 Task: Add an event with the title Lunch and Learn: Effective Email Communication in the Workplace, date '2023/10/29', time 7:50 AM to 9:50 AMand add a description: Any defects, deviations, or non-conformities identified during the Quality Assurance Check will be documented and tracked. The team will assign severity levels and work with project stakeholders to determine appropriate corrective actions and resolutions.Select event color  Lavender . Add location for the event as: Luxor, Egypt, logged in from the account softage.4@softage.netand send the event invitation to softage.10@softage.net and softage.1@softage.net. Set a reminder for the event Weekly on Sunday
Action: Mouse moved to (95, 115)
Screenshot: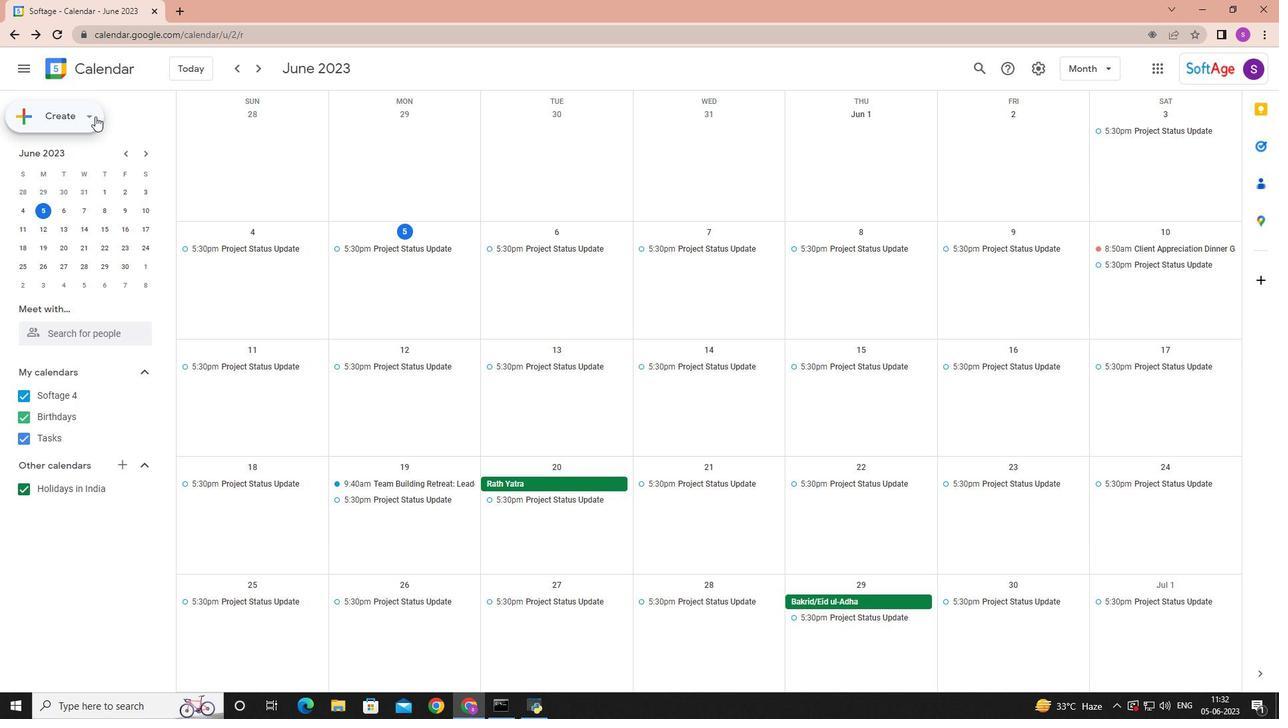 
Action: Mouse pressed left at (95, 115)
Screenshot: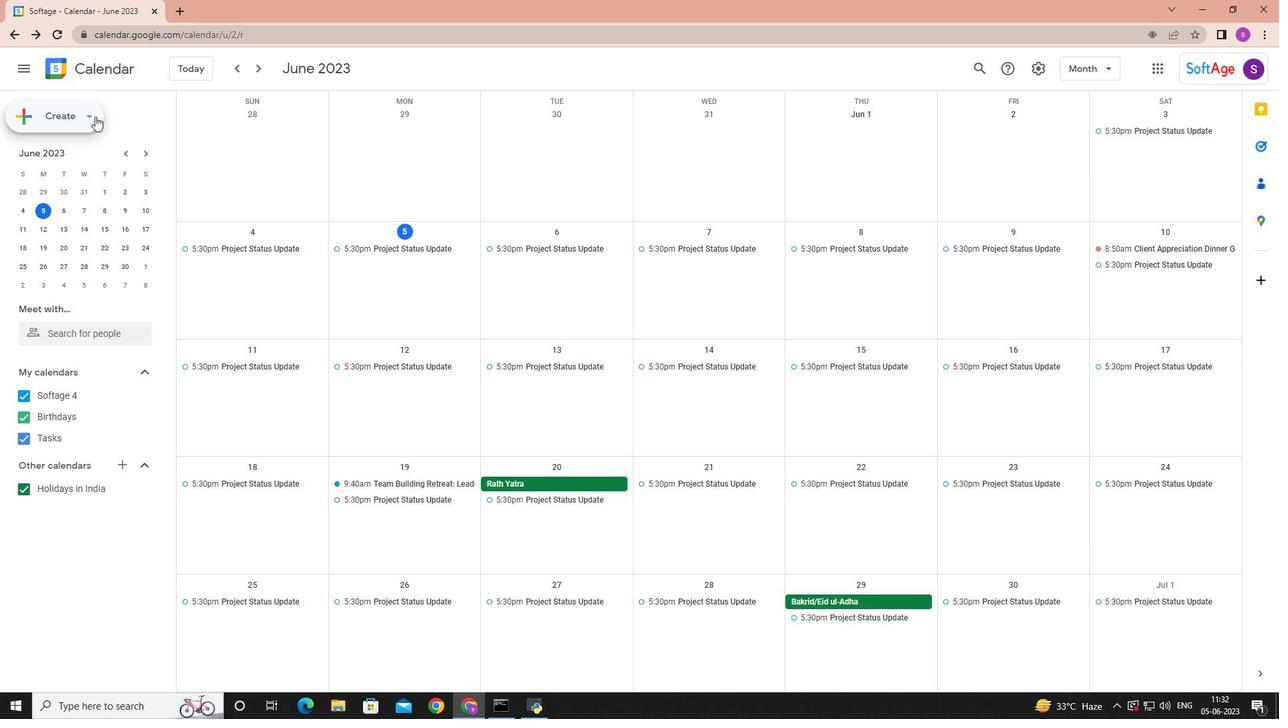 
Action: Mouse moved to (86, 147)
Screenshot: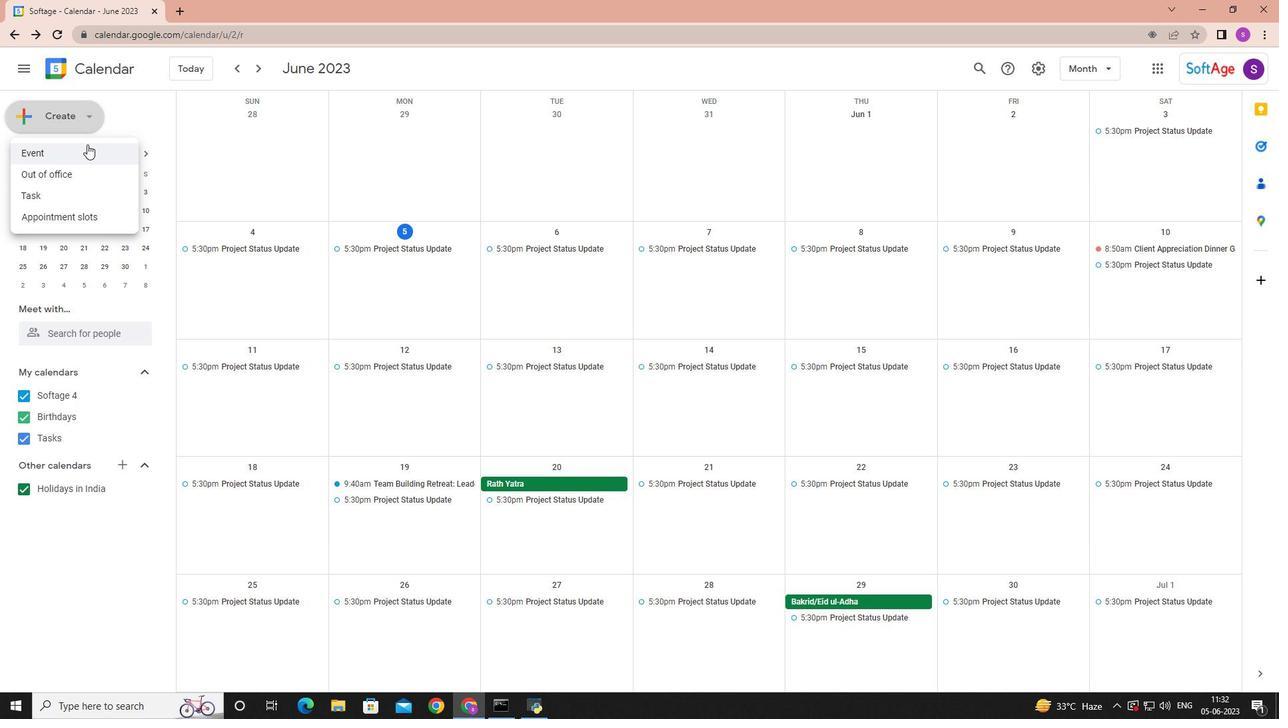 
Action: Mouse pressed left at (86, 147)
Screenshot: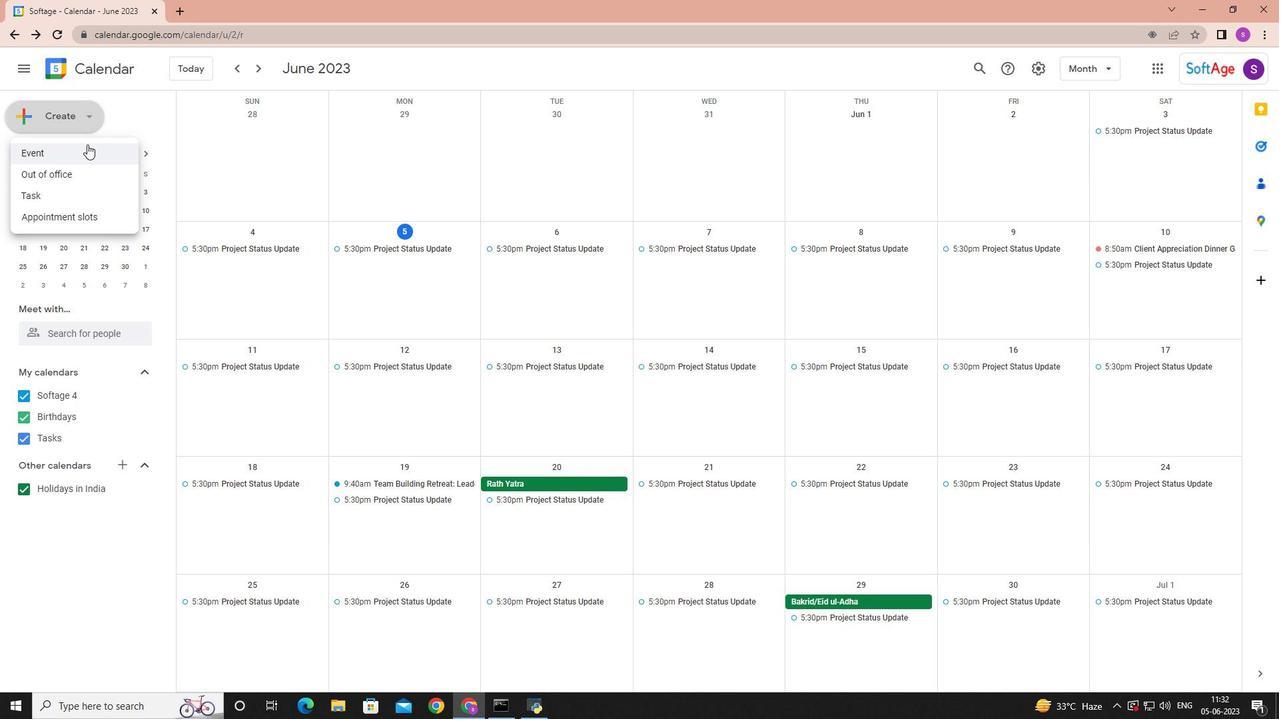 
Action: Mouse moved to (197, 524)
Screenshot: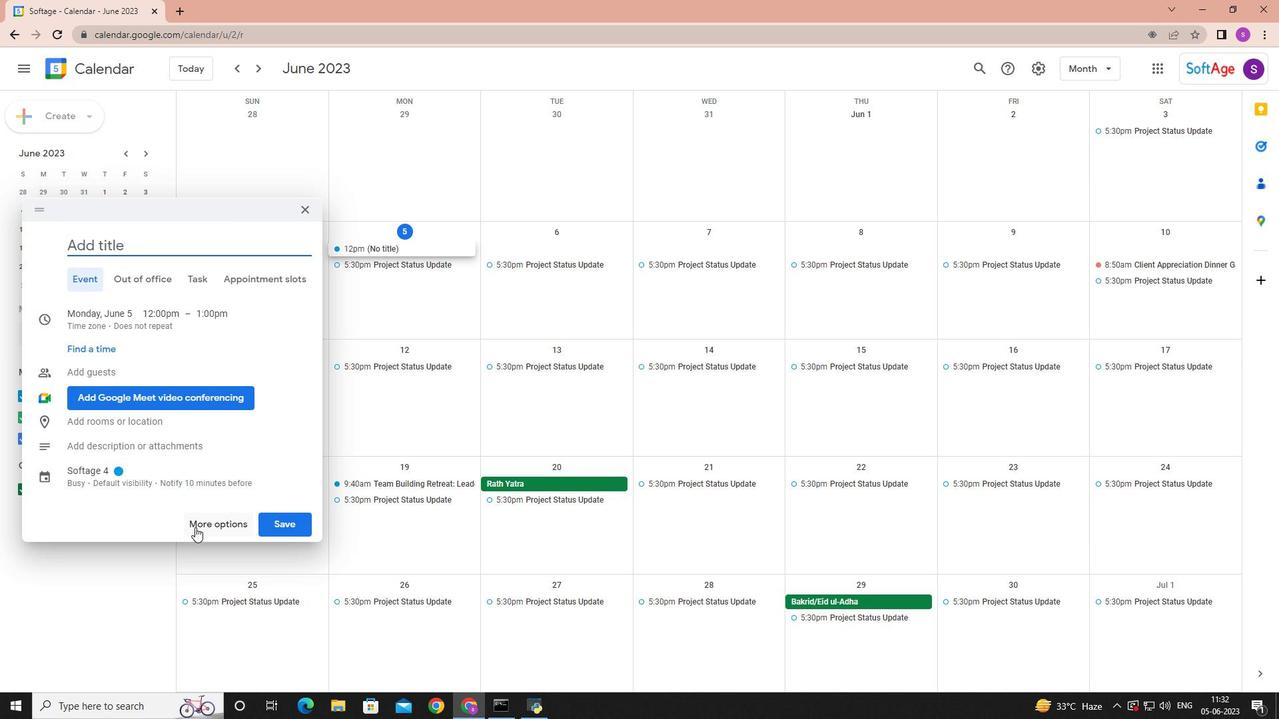 
Action: Mouse pressed left at (197, 524)
Screenshot: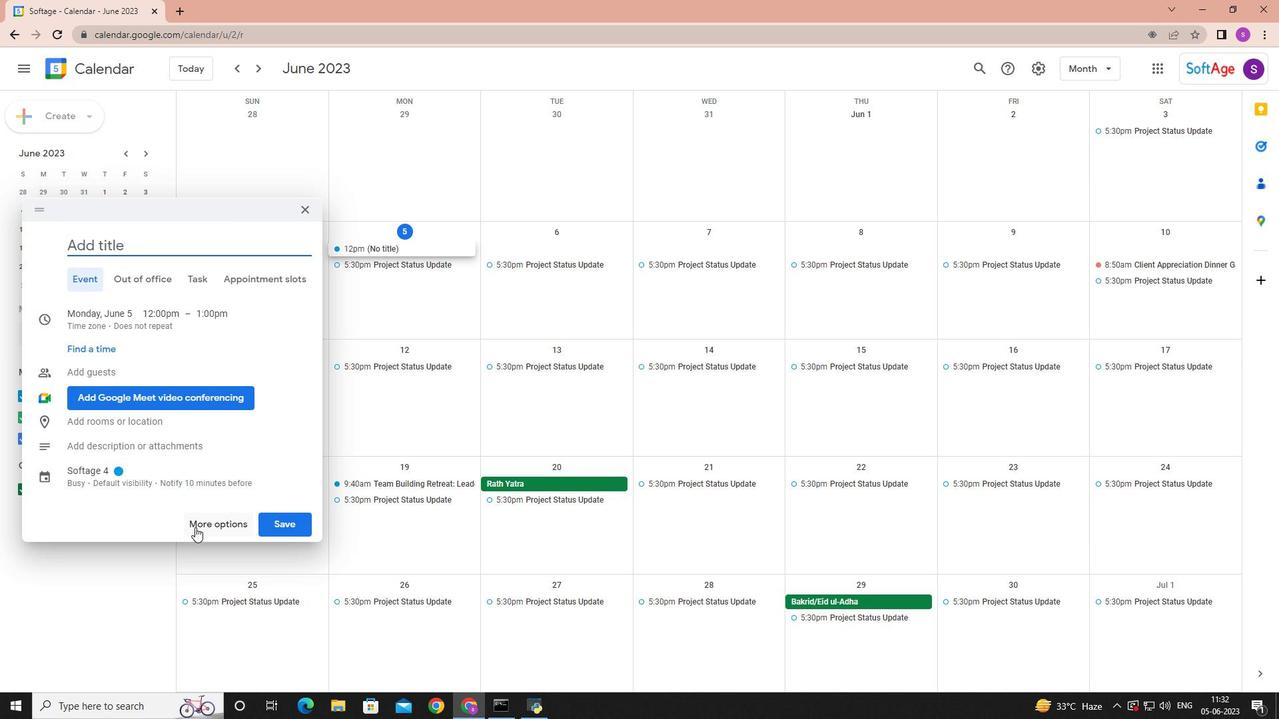 
Action: Mouse moved to (192, 522)
Screenshot: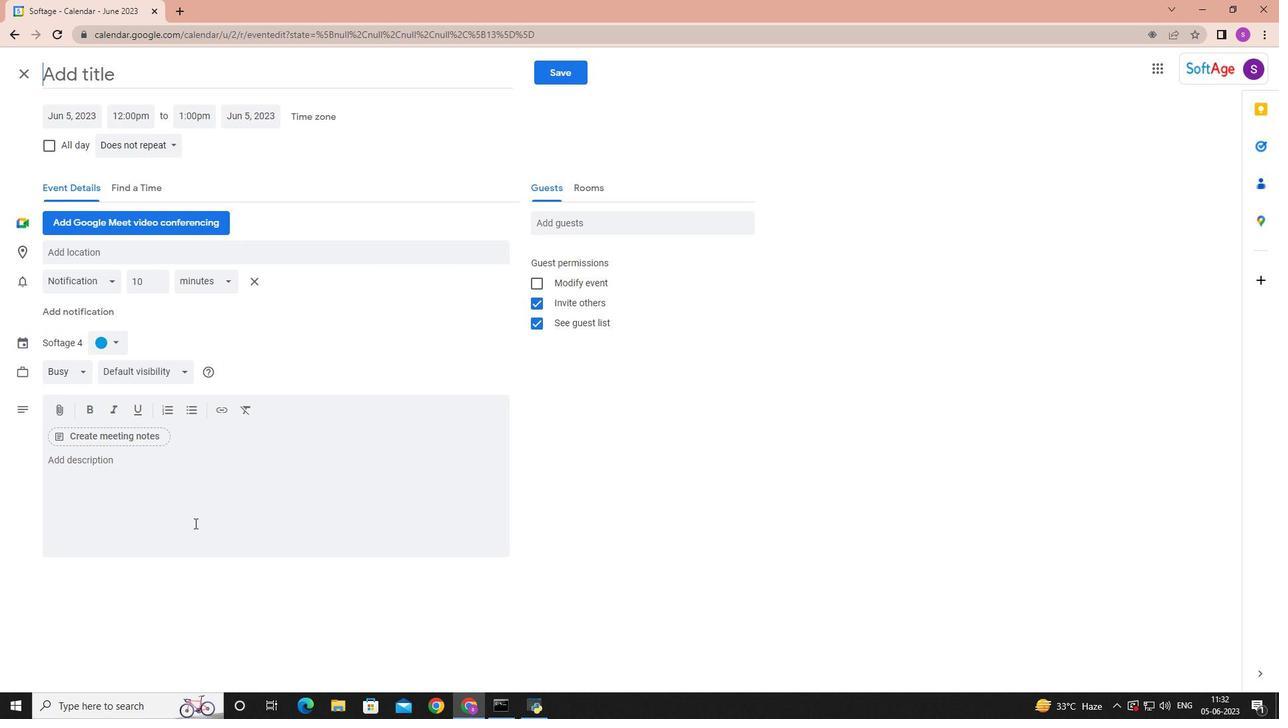 
Action: Key pressed <Key.shift>Lunch<Key.space>and<Key.space><Key.shift>Learn<Key.space><Key.shift>:<Key.space><Key.shift>Effective<Key.space><Key.shift>Email<Key.space><Key.shift>Communication<Key.space>in<Key.space>the<Key.space><Key.shift>Workplaced<Key.backspace>
Screenshot: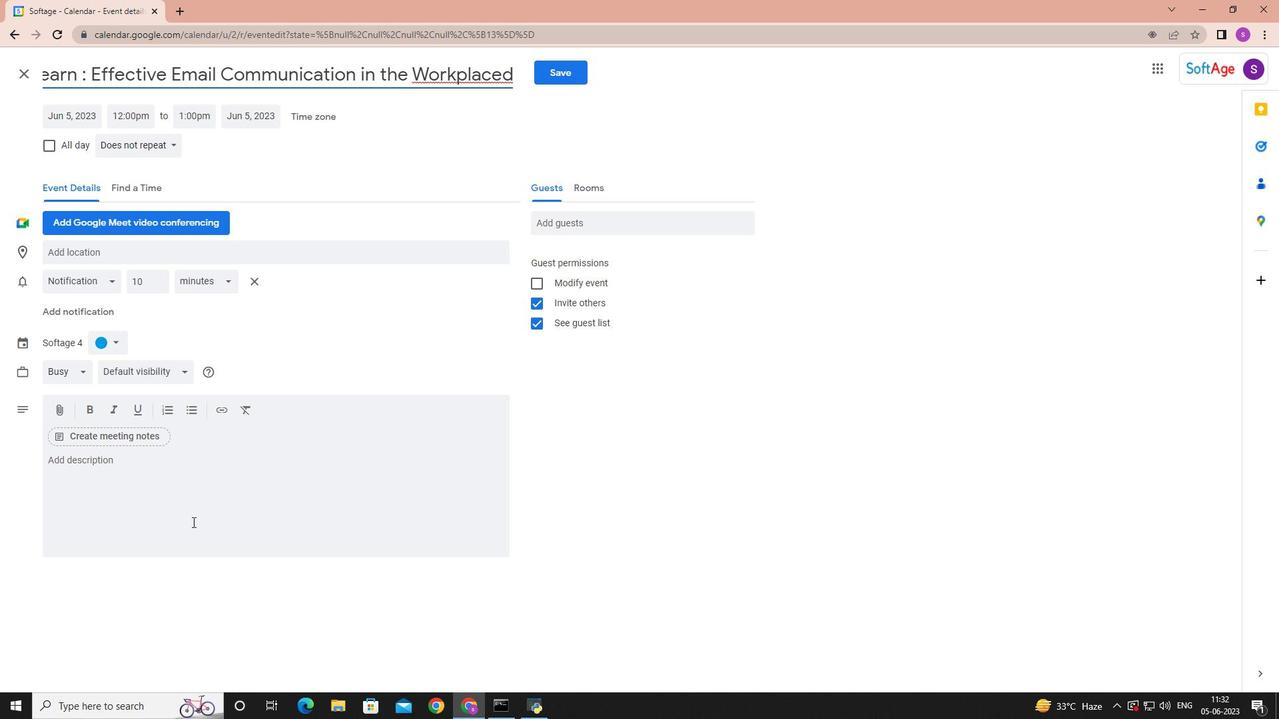 
Action: Mouse moved to (82, 111)
Screenshot: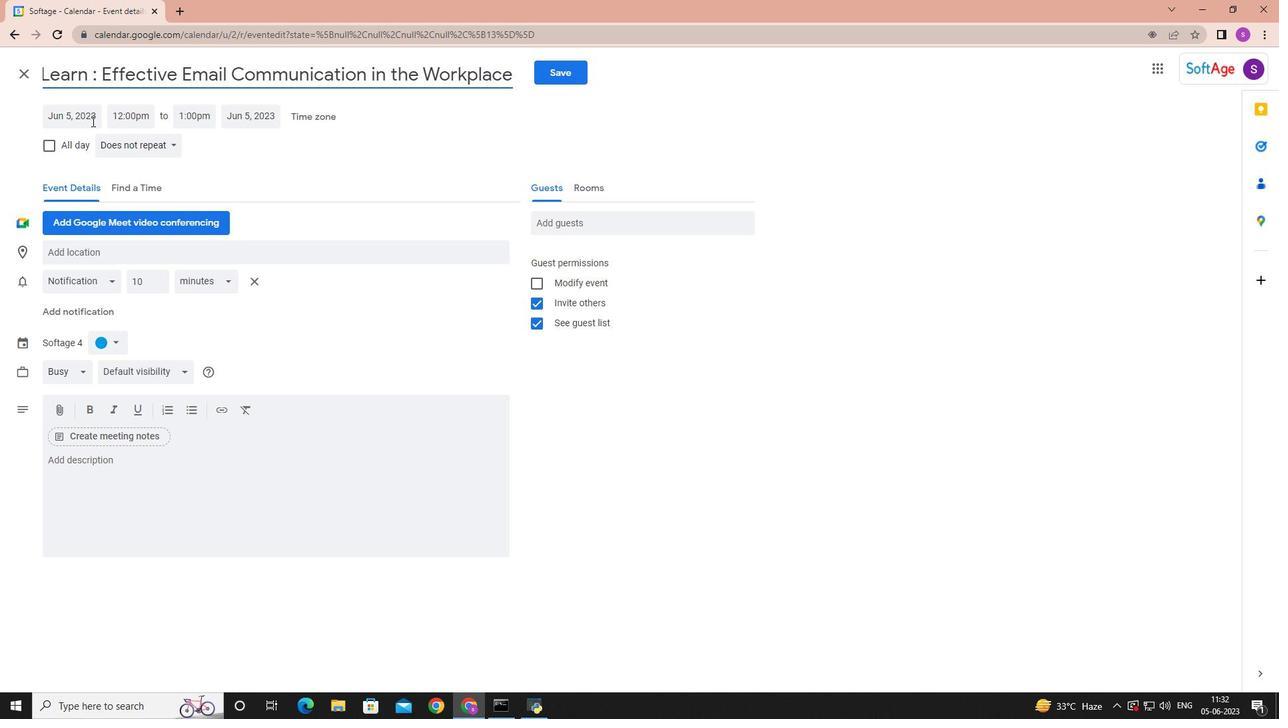 
Action: Mouse pressed left at (82, 111)
Screenshot: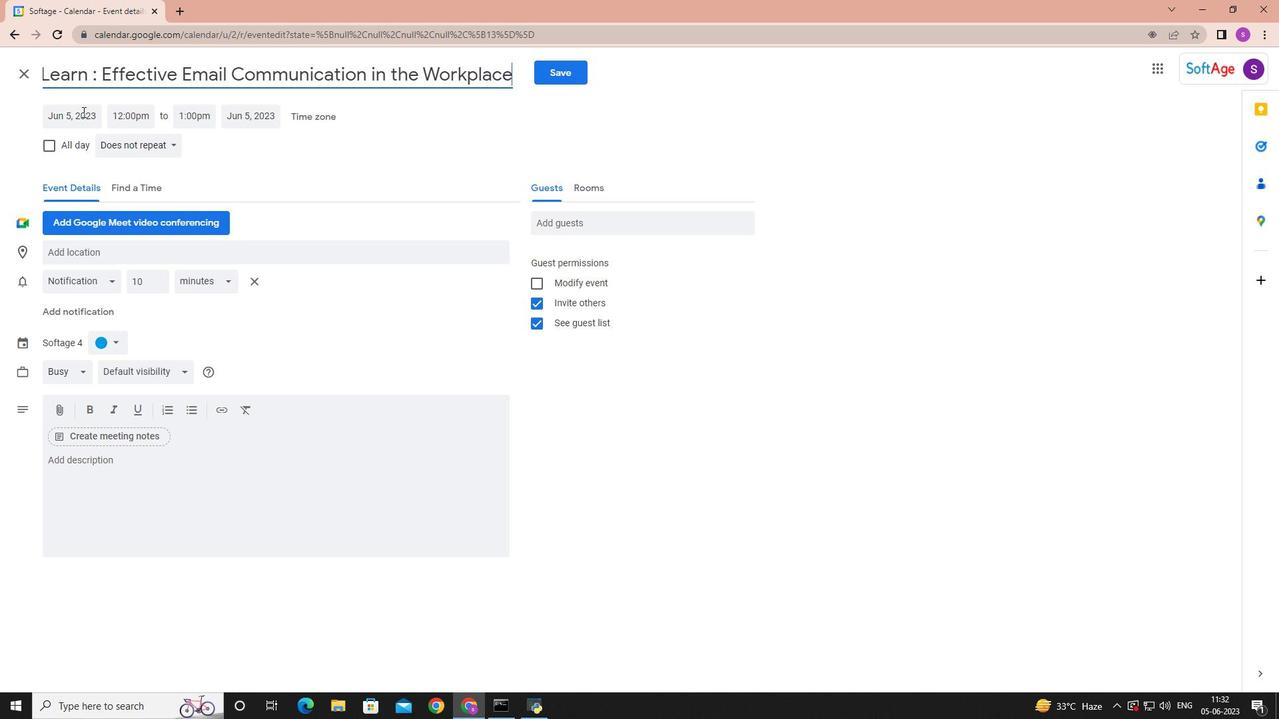 
Action: Mouse moved to (211, 143)
Screenshot: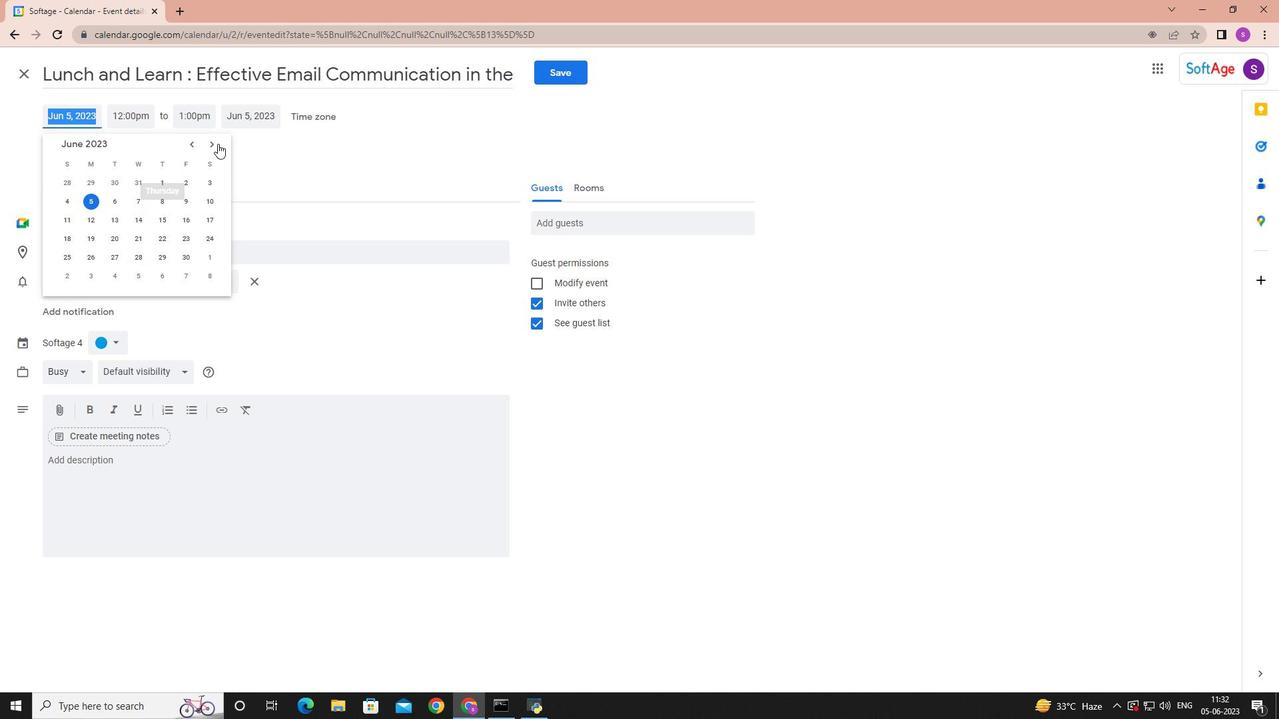 
Action: Mouse pressed left at (211, 143)
Screenshot: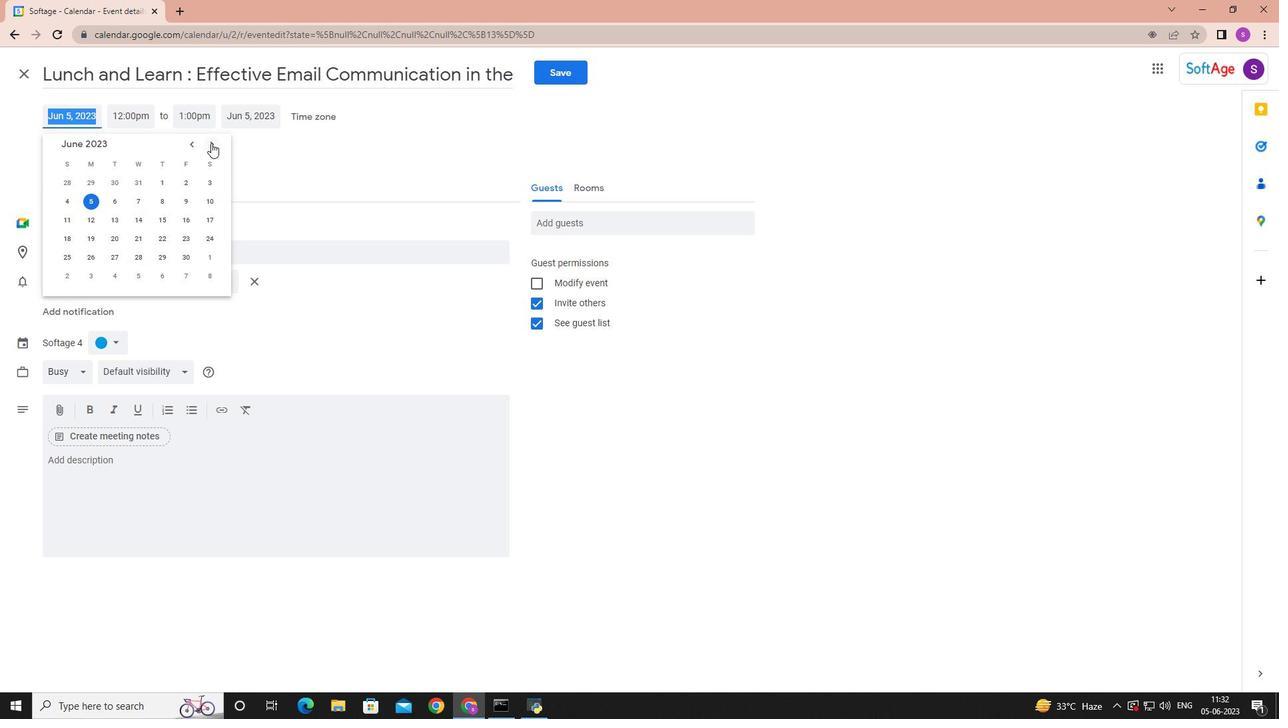 
Action: Mouse pressed left at (211, 143)
Screenshot: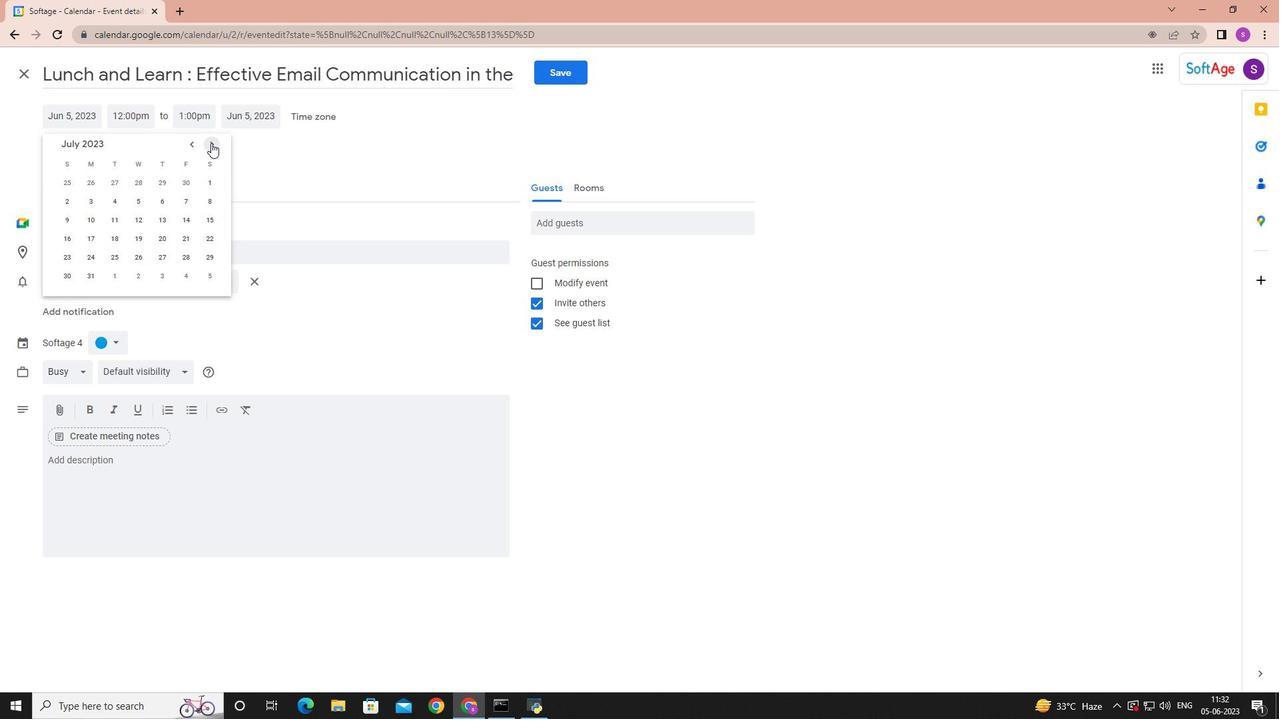 
Action: Mouse pressed left at (211, 143)
Screenshot: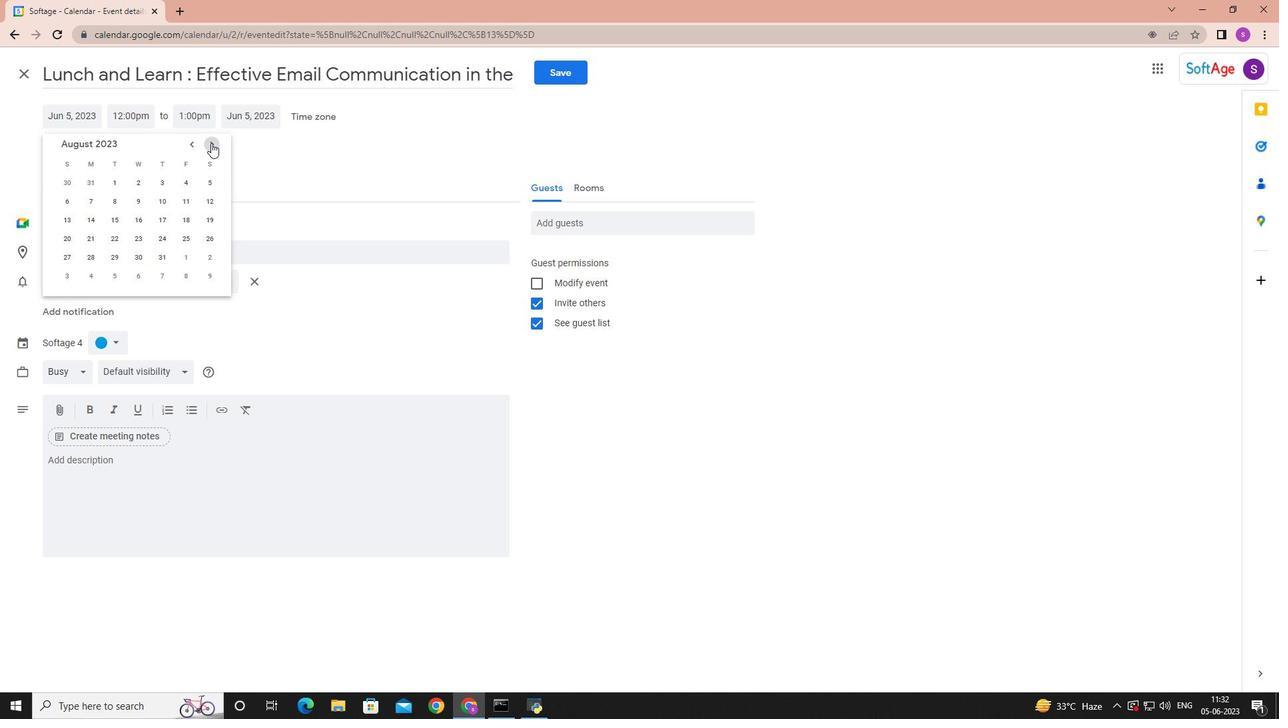 
Action: Mouse pressed left at (211, 143)
Screenshot: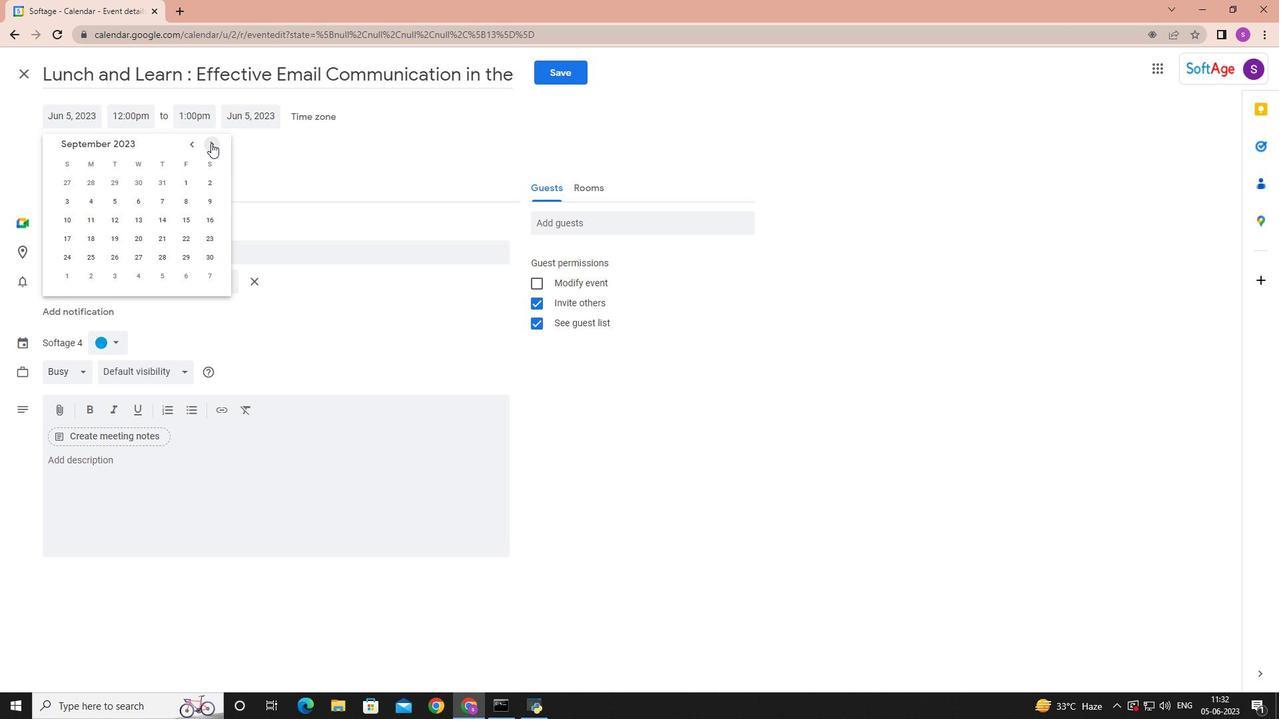 
Action: Mouse moved to (64, 257)
Screenshot: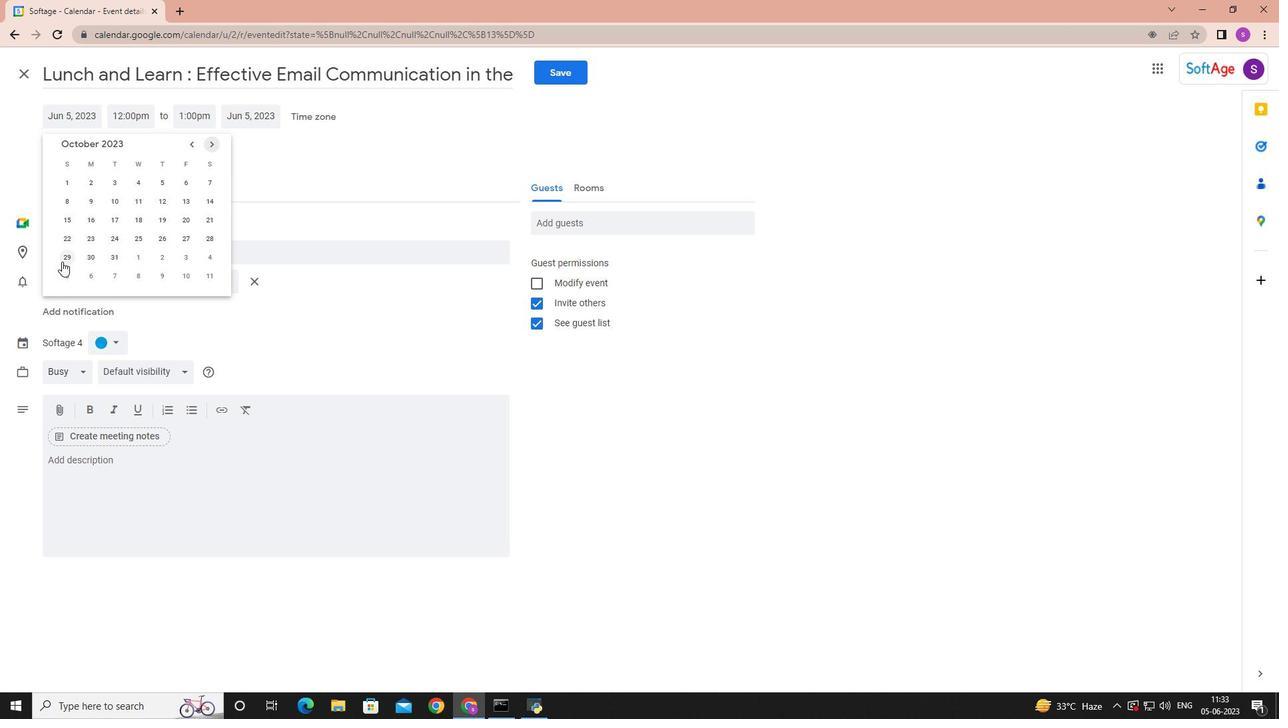 
Action: Mouse pressed left at (64, 257)
Screenshot: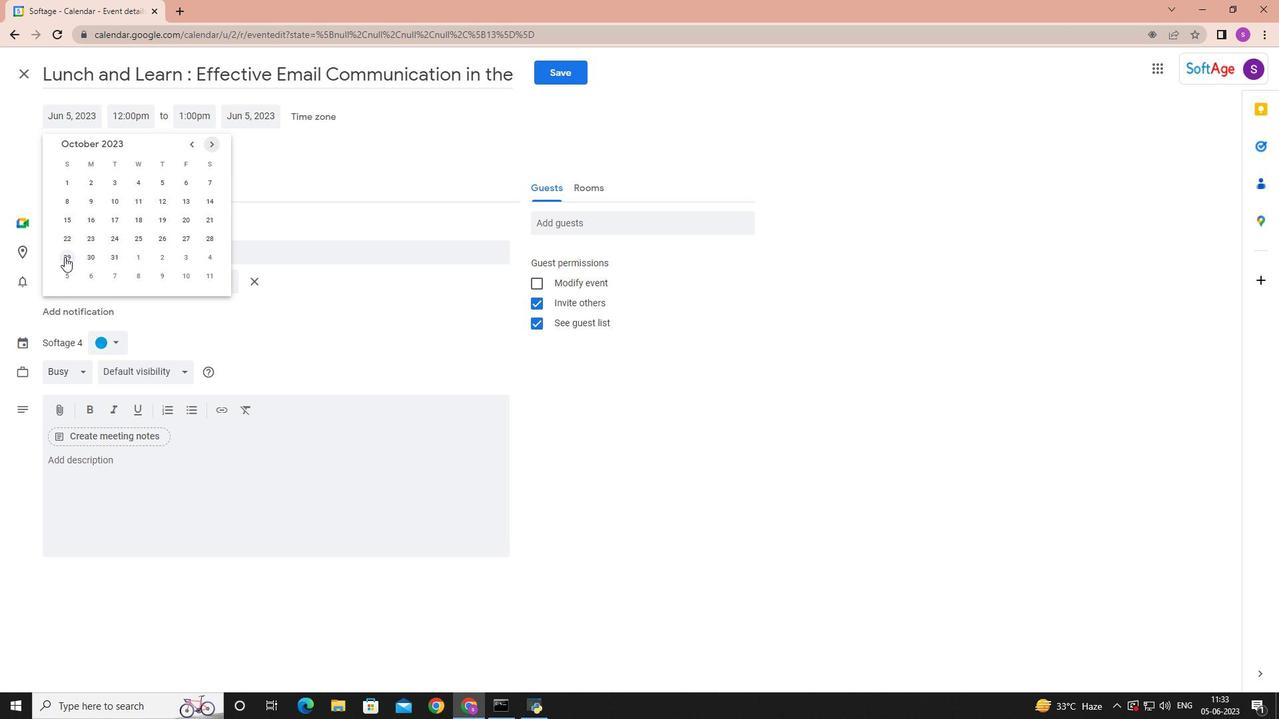 
Action: Mouse moved to (129, 112)
Screenshot: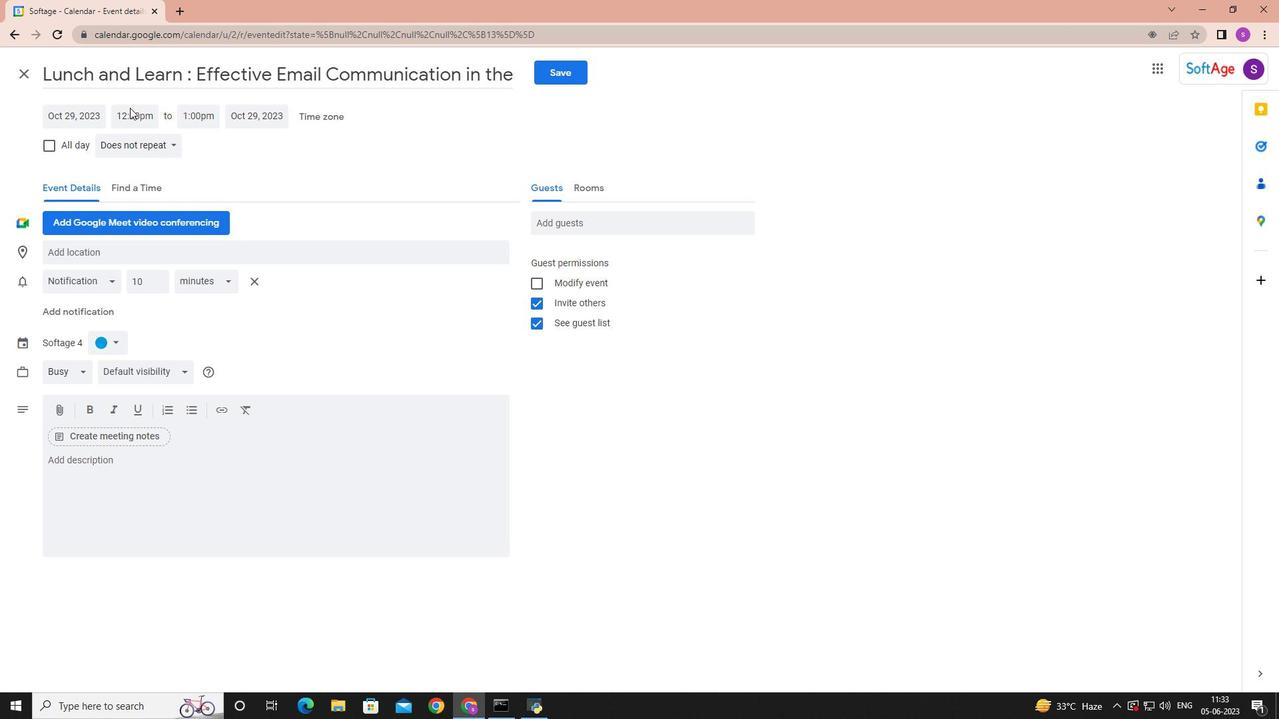 
Action: Mouse pressed left at (129, 112)
Screenshot: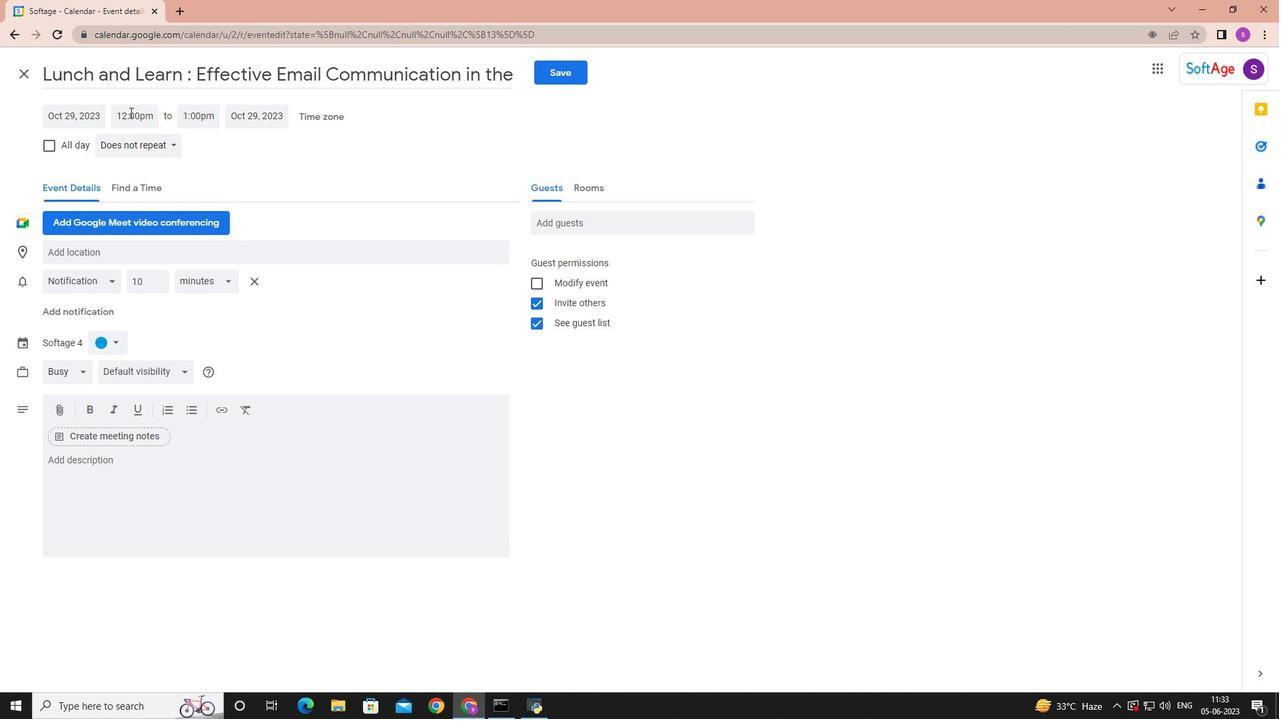 
Action: Key pressed 7<Key.shift>:50<Key.space><Key.shift>AM<Key.enter>
Screenshot: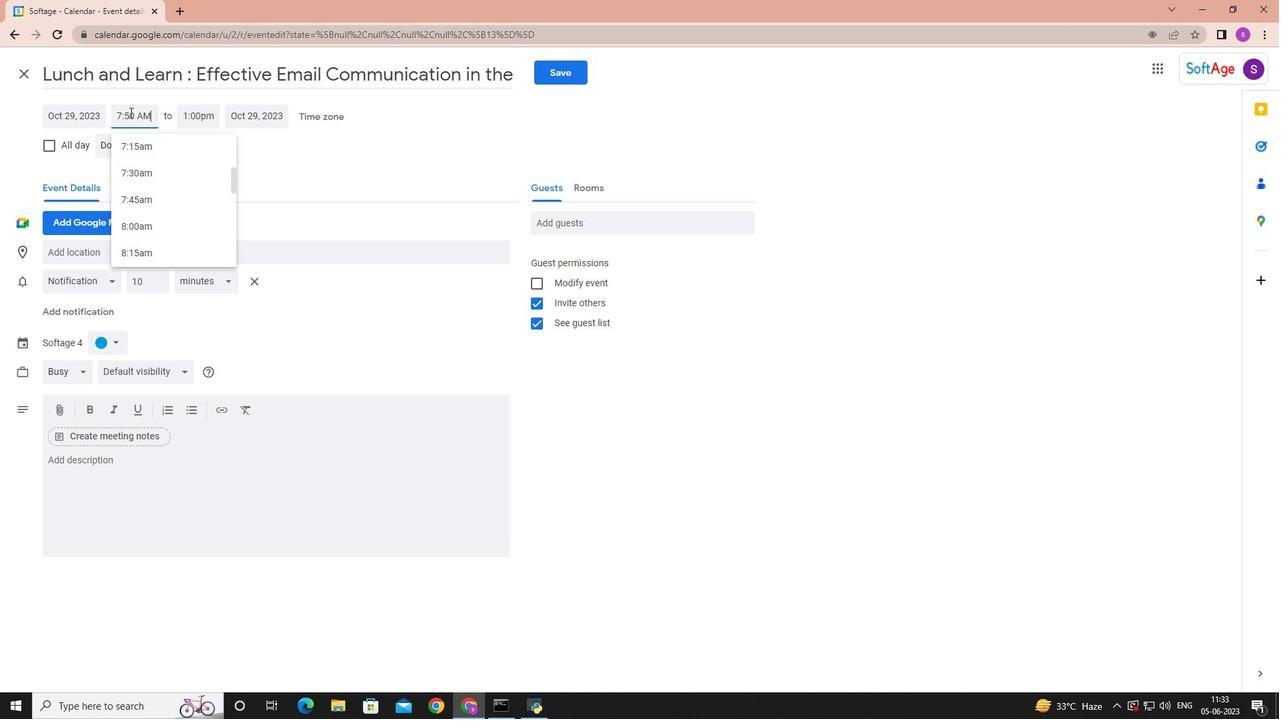 
Action: Mouse moved to (194, 119)
Screenshot: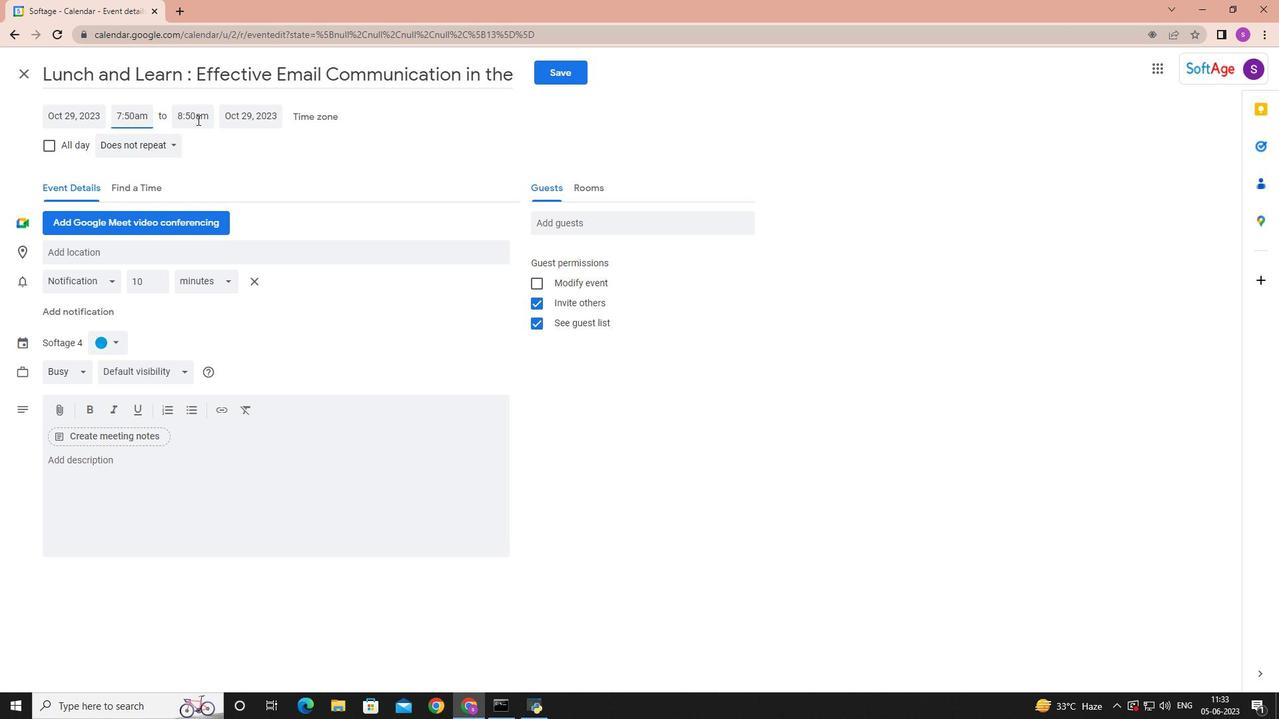 
Action: Mouse pressed left at (194, 119)
Screenshot: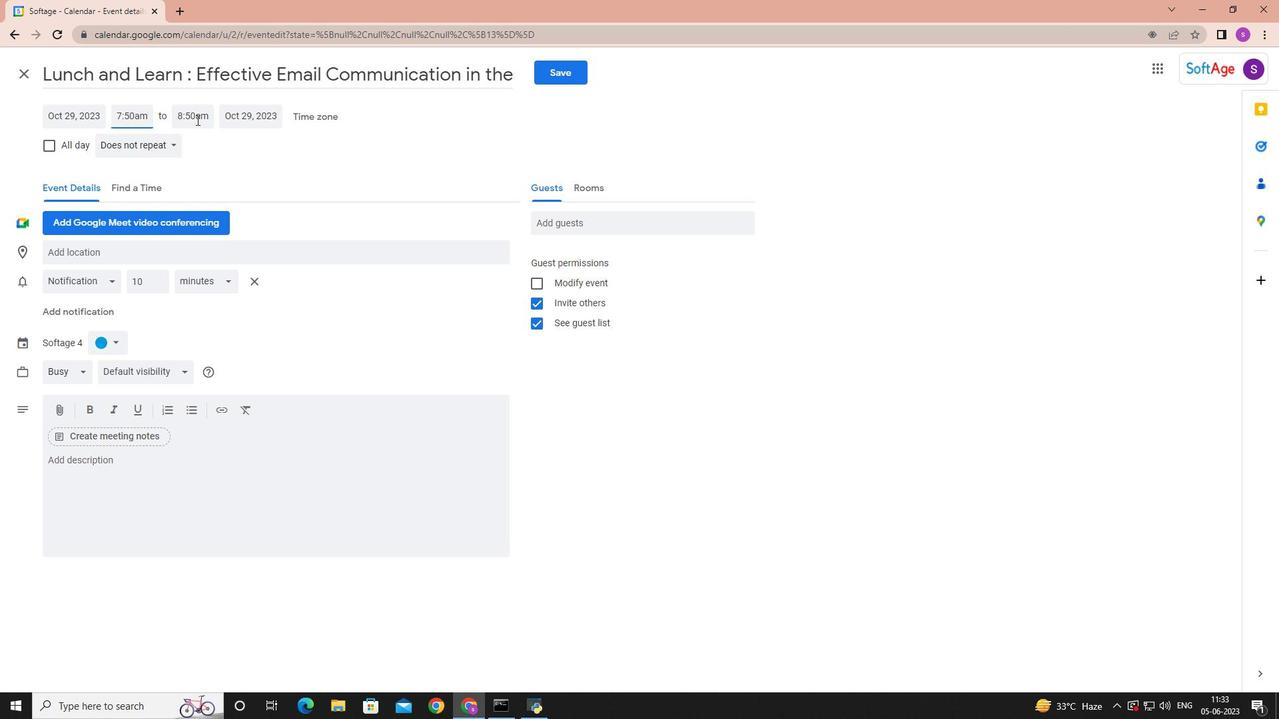
Action: Mouse moved to (197, 255)
Screenshot: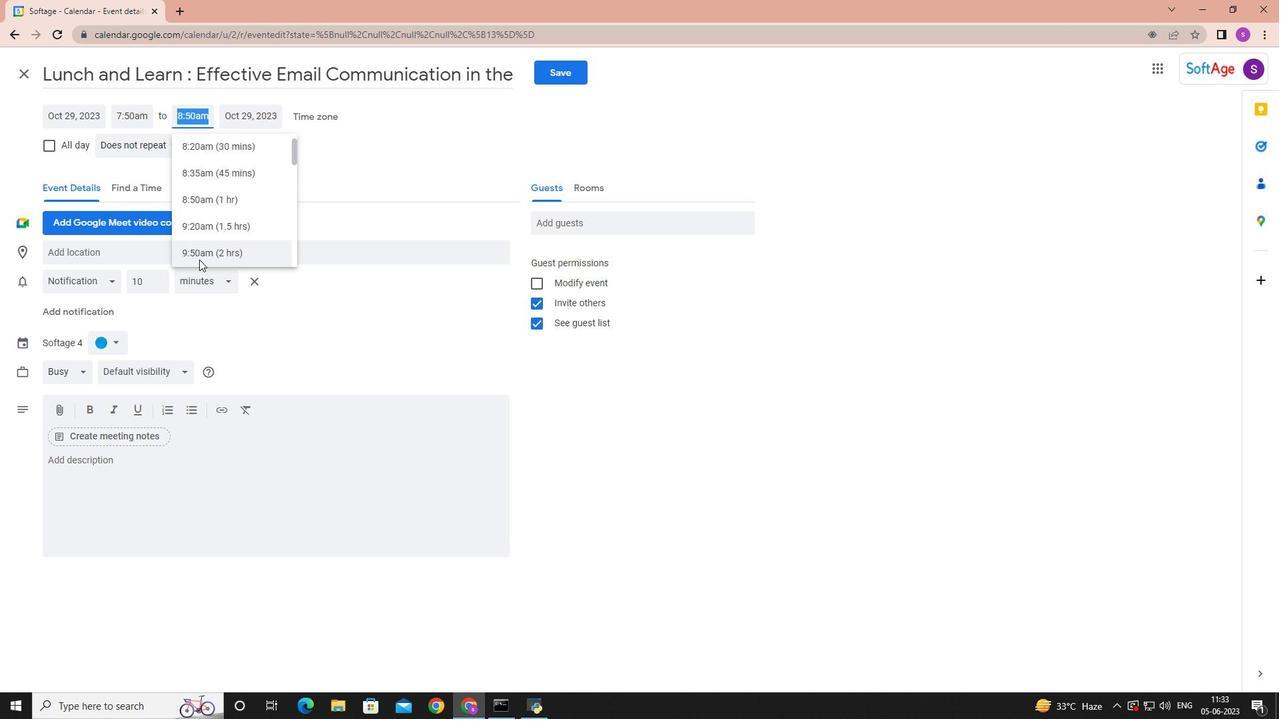 
Action: Mouse pressed left at (197, 255)
Screenshot: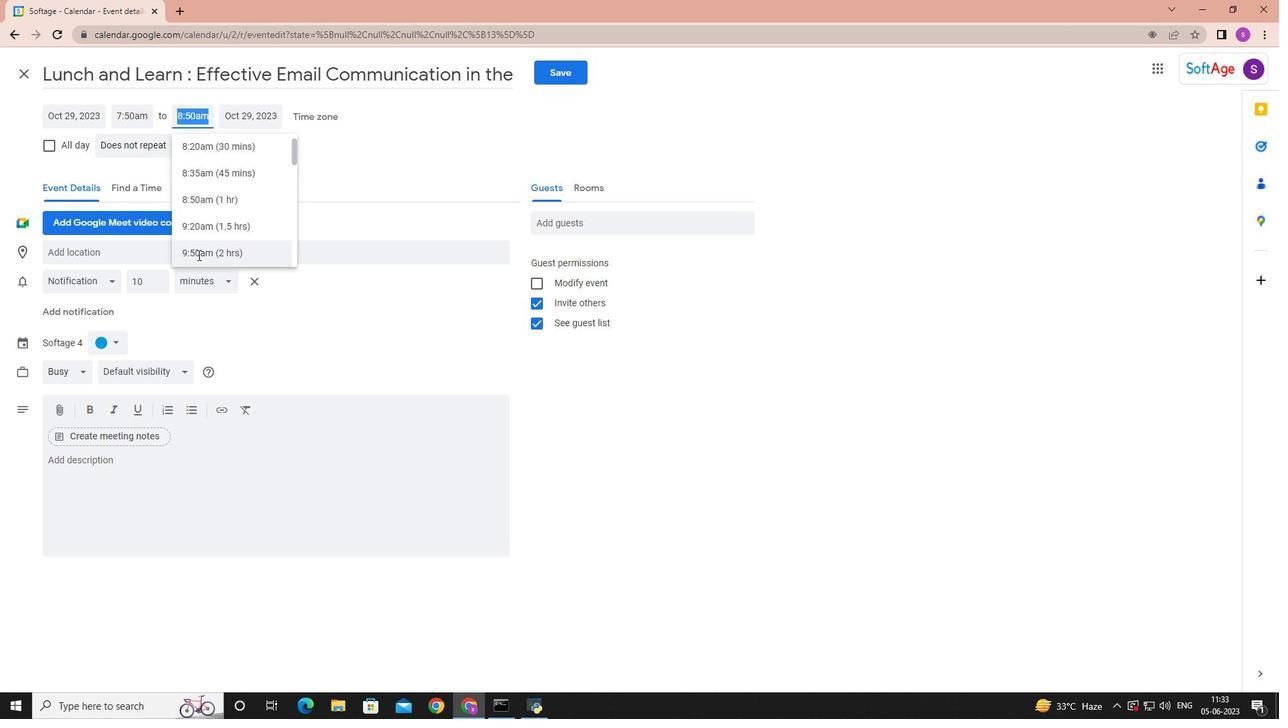 
Action: Mouse moved to (139, 465)
Screenshot: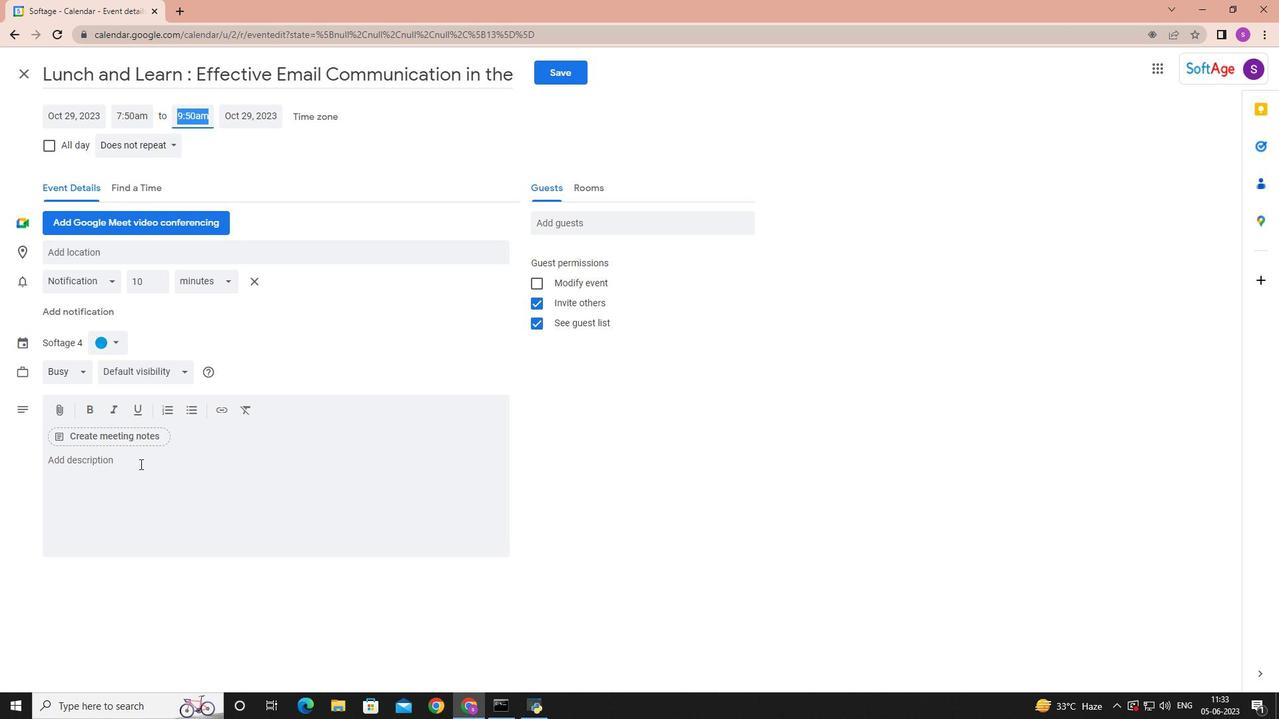 
Action: Mouse pressed left at (139, 465)
Screenshot: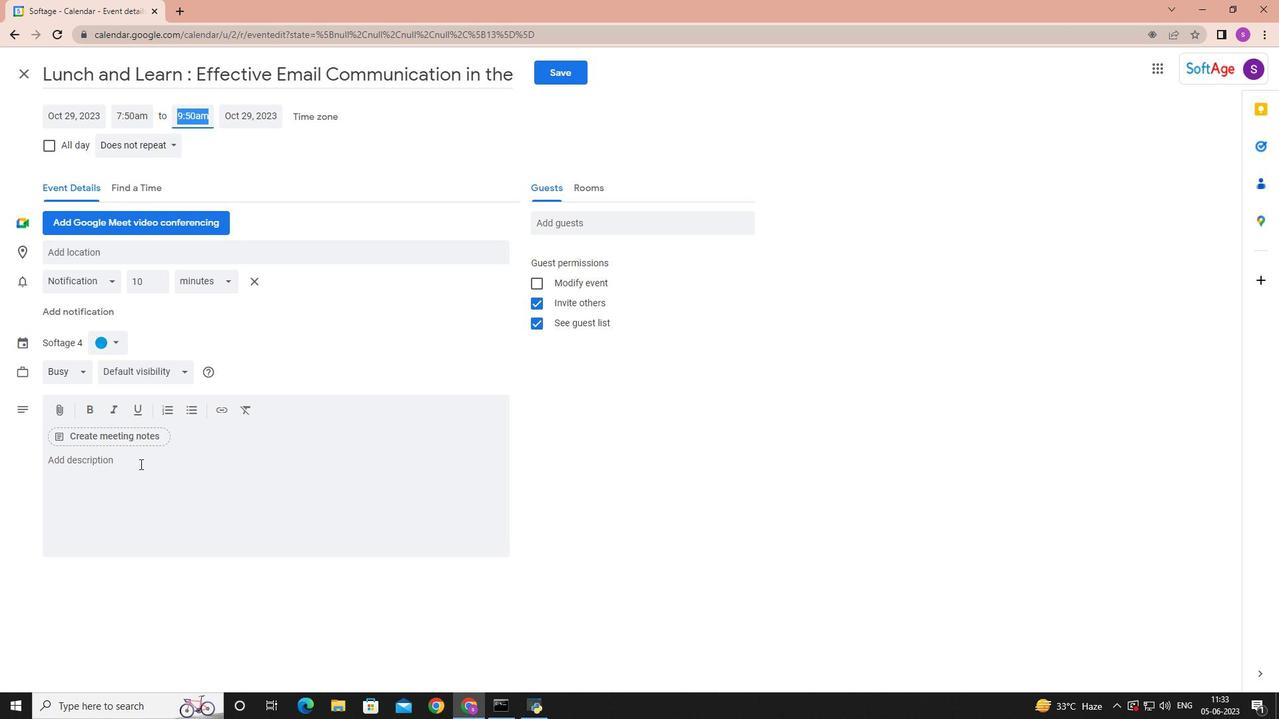 
Action: Mouse moved to (146, 467)
Screenshot: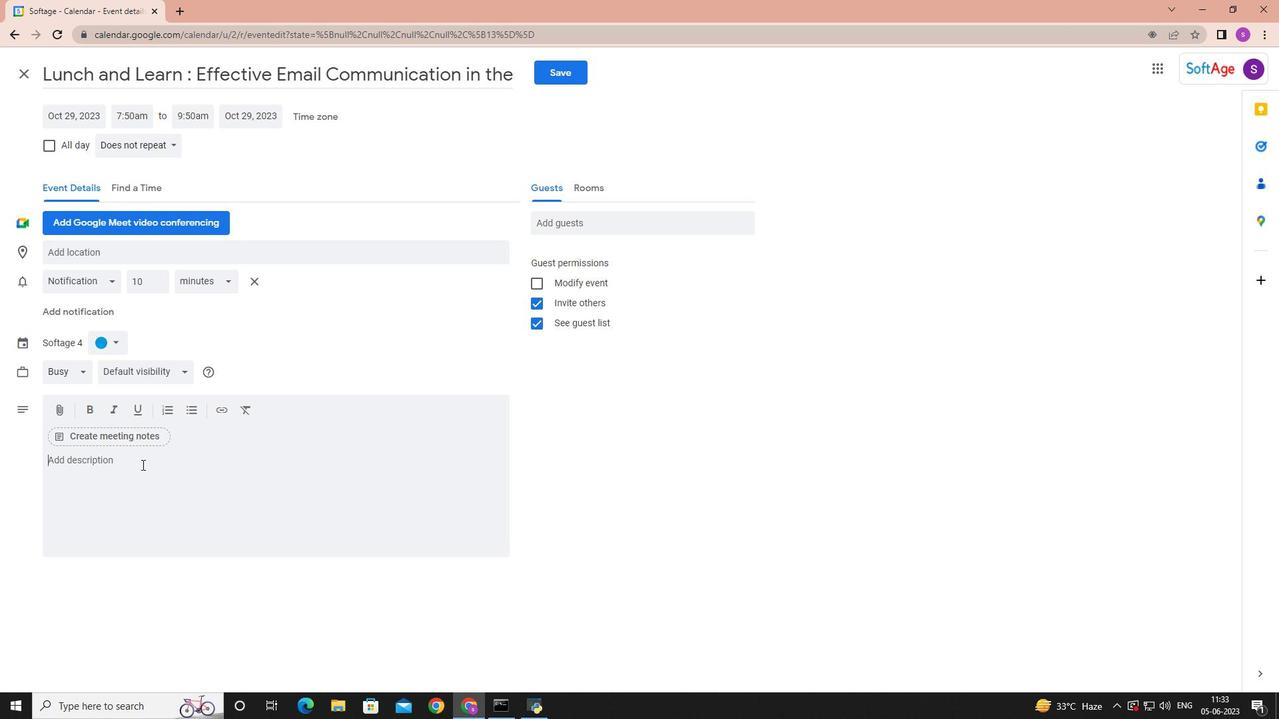 
Action: Key pressed <Key.shift>Any<Key.space>defects,<Key.space>deviations,<Key.space>or<Key.space>non-conformities<Key.space><Key.backspace><Key.backspace><Key.backspace><Key.backspace><Key.backspace><Key.backspace>ities<Key.space>identified<Key.space>during<Key.space>the<Key.space><Key.shift>Quality<Key.space><Key.shift>Assurance<Key.space><Key.shift><Key.shift><Key.shift><Key.shift><Key.shift><Key.shift><Key.shift><Key.shift><Key.shift><Key.shift>Check<Key.space>will<Key.space>be<Key.space>documented<Key.space>and<Key.space>tracked.<Key.space><Key.shift>The<Key.space>team<Key.space>will<Key.space>assign<Key.space>severity<Key.space>levels<Key.space>and<Key.space>work<Key.space>with<Key.space>project<Key.space>stakeholders<Key.space>to<Key.space>determime<Key.space><Key.backspace><Key.backspace><Key.backspace>ne<Key.space>appropriate<Key.space>correctib<Key.backspace>ve<Key.space>actions<Key.space>and<Key.space>resolutions.
Screenshot: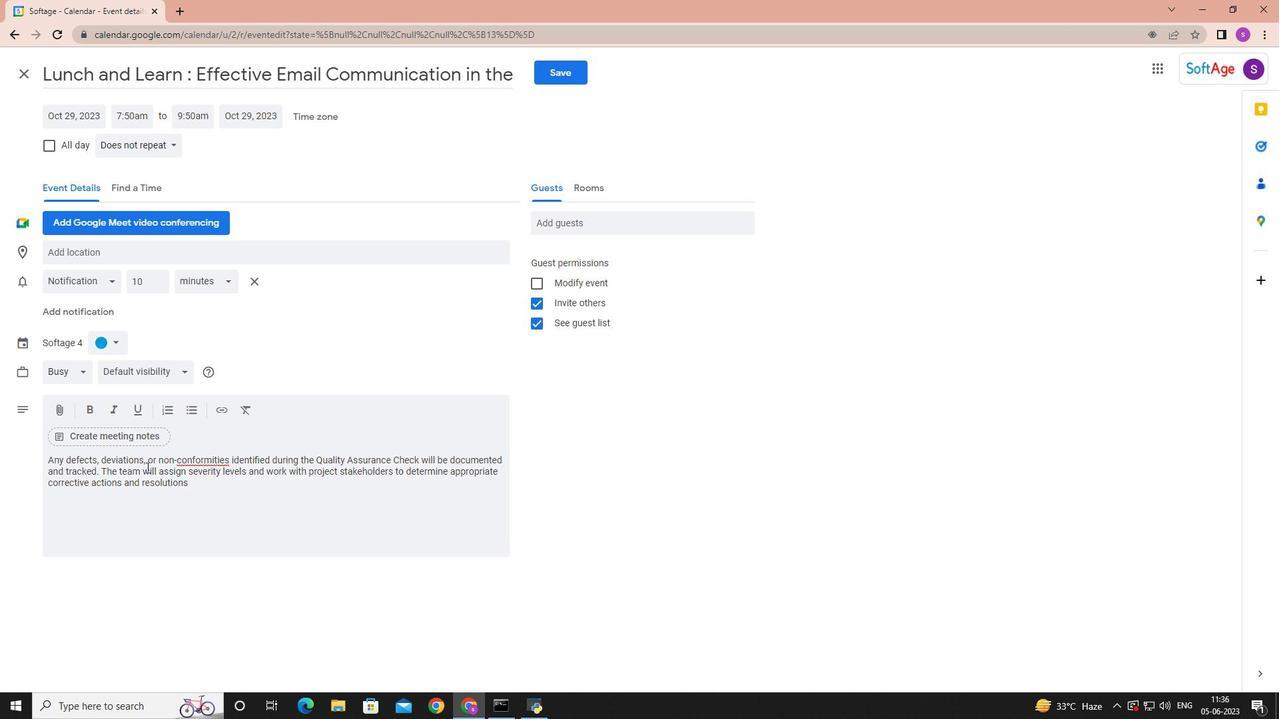 
Action: Mouse moved to (115, 342)
Screenshot: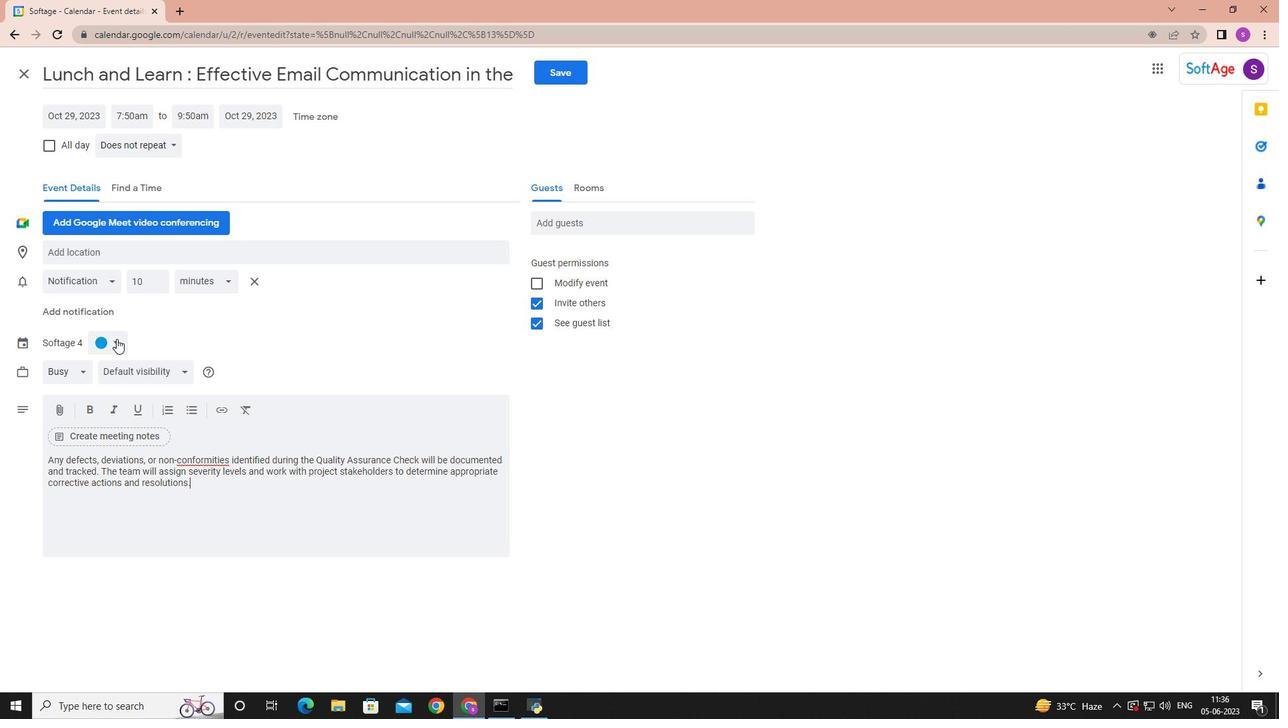 
Action: Mouse pressed left at (115, 342)
Screenshot: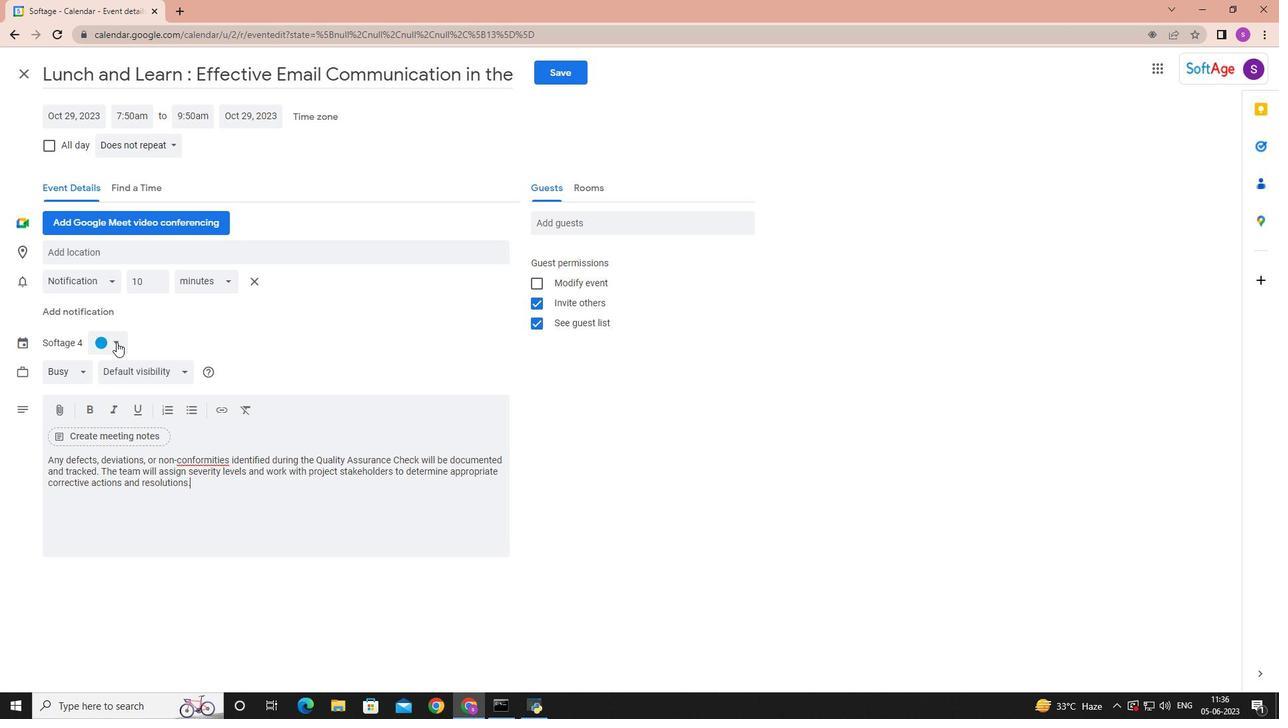 
Action: Mouse moved to (99, 402)
Screenshot: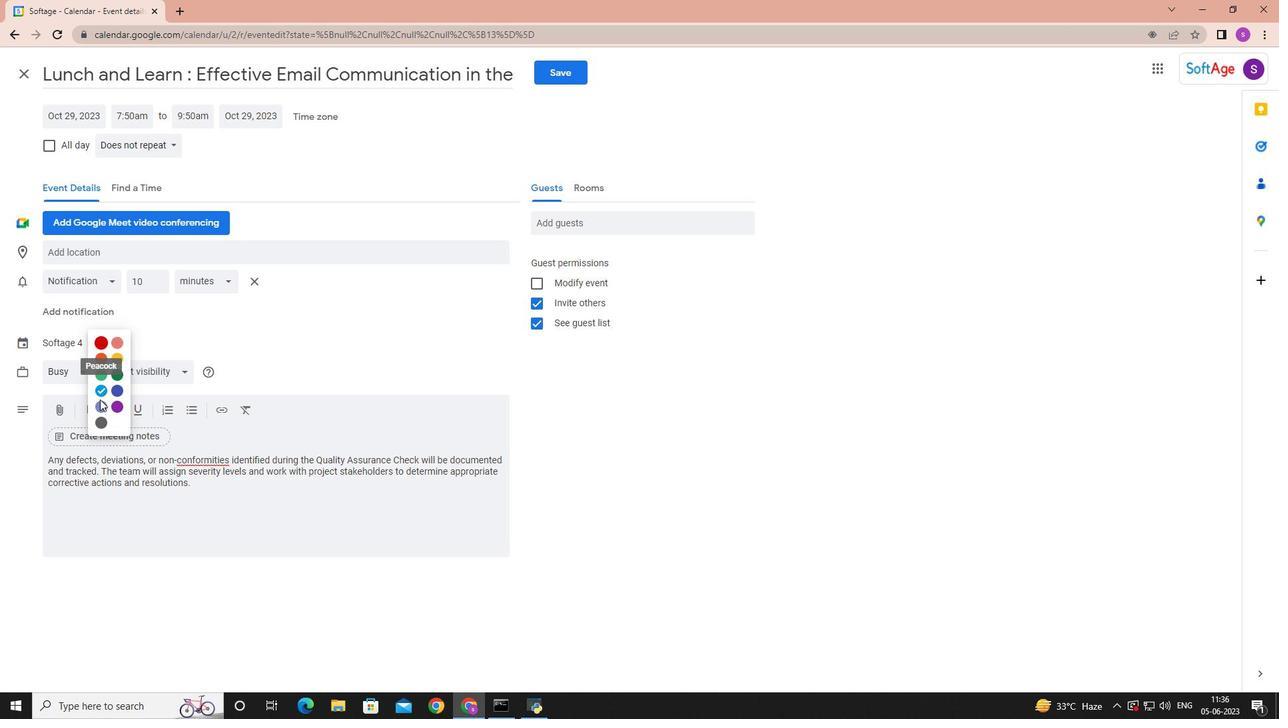 
Action: Mouse pressed left at (99, 402)
Screenshot: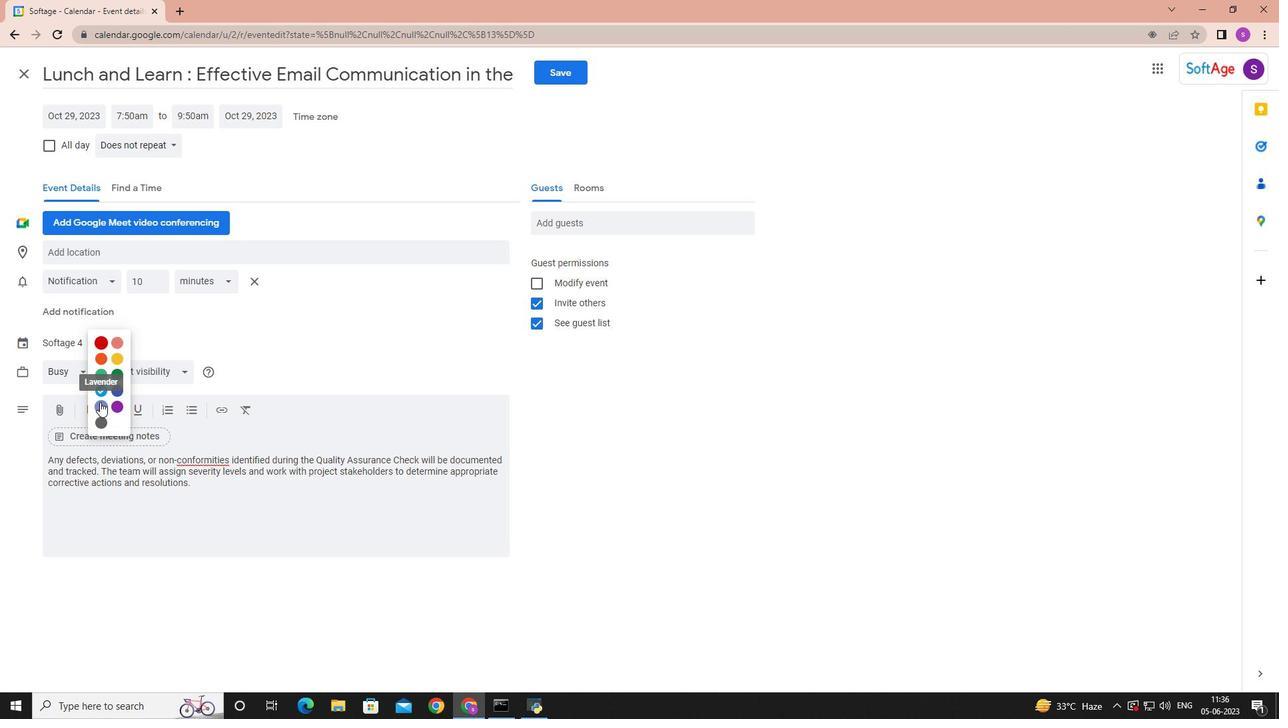 
Action: Mouse moved to (94, 253)
Screenshot: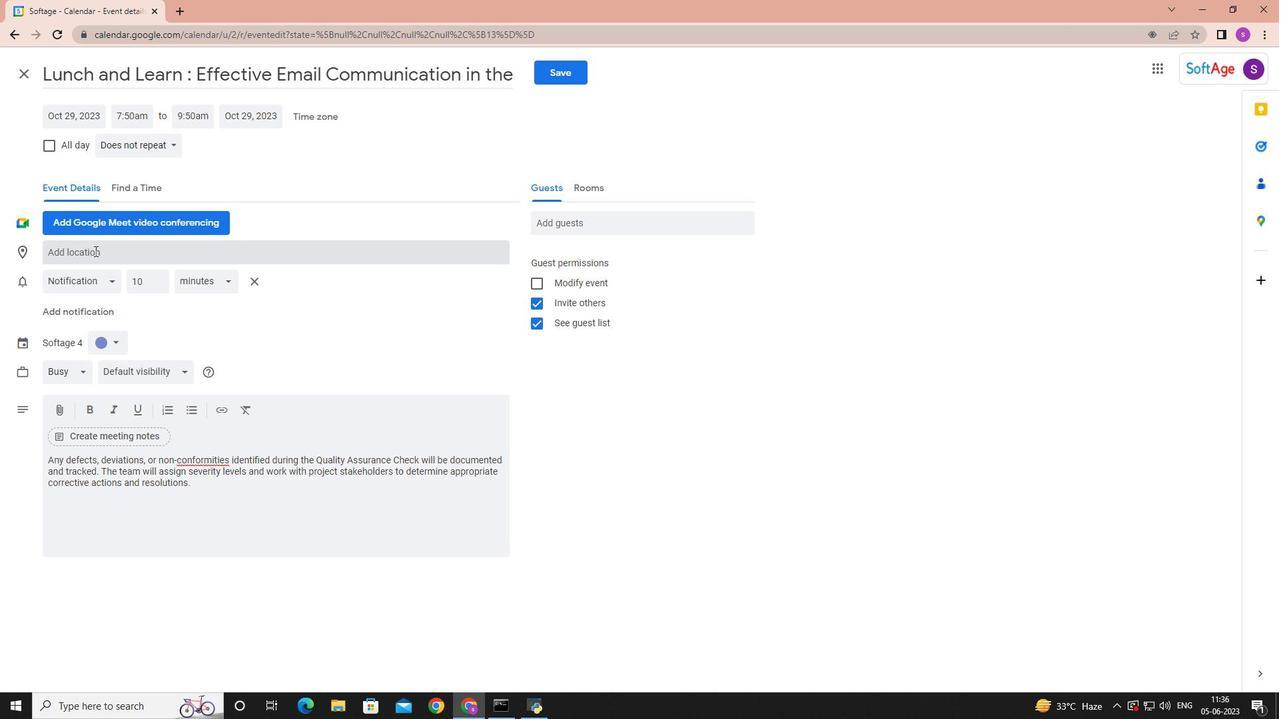 
Action: Mouse pressed left at (94, 253)
Screenshot: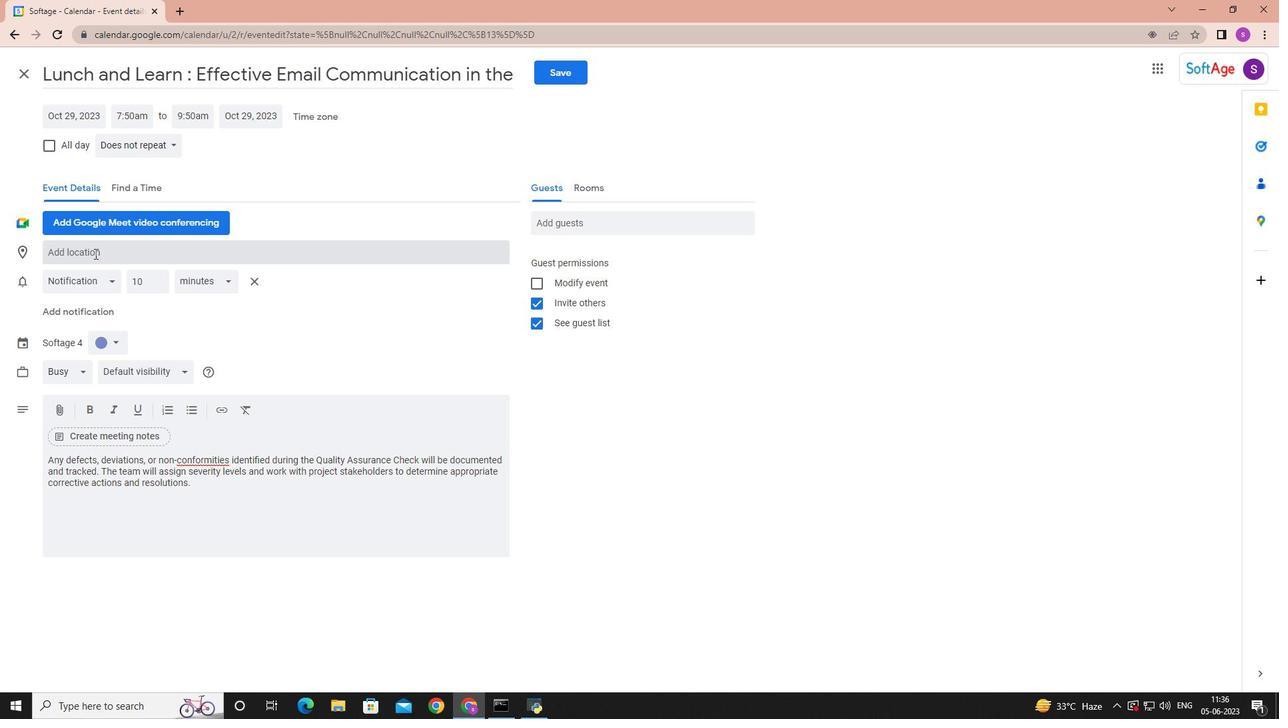 
Action: Key pressed <Key.shift>Luc<Key.backspace>xor,<Key.space><Key.shift>Egypt
Screenshot: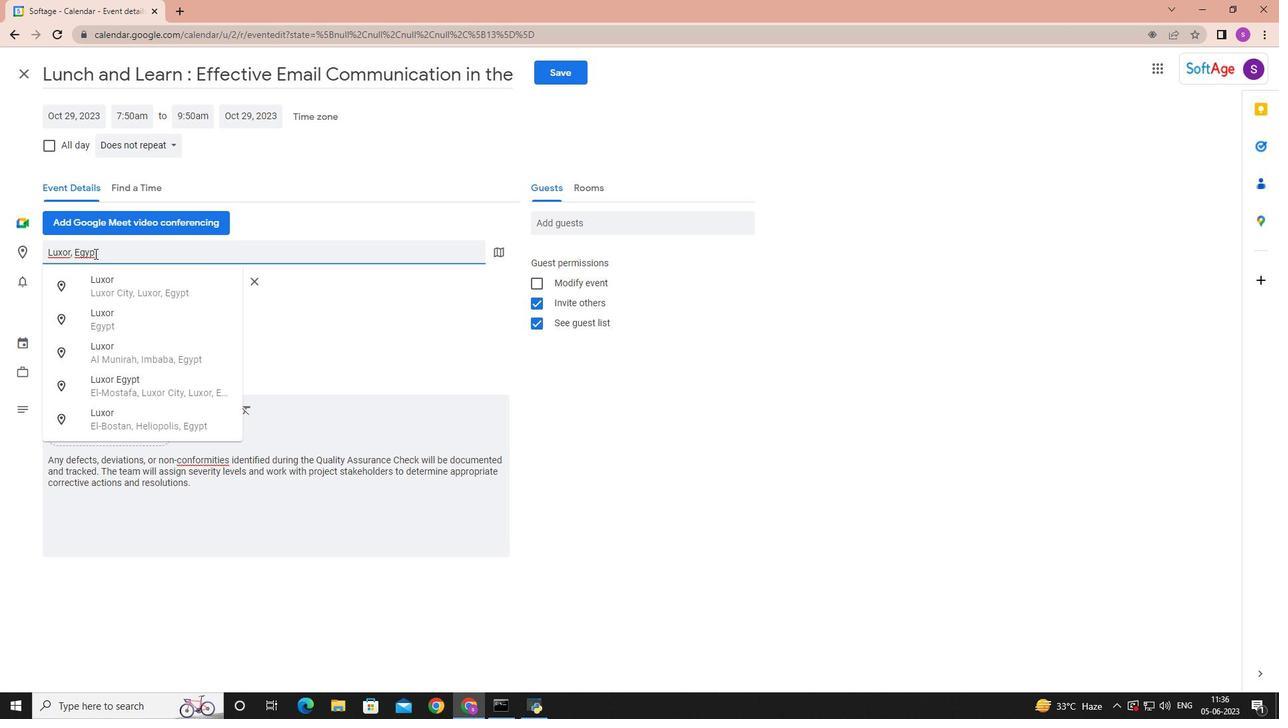 
Action: Mouse moved to (593, 222)
Screenshot: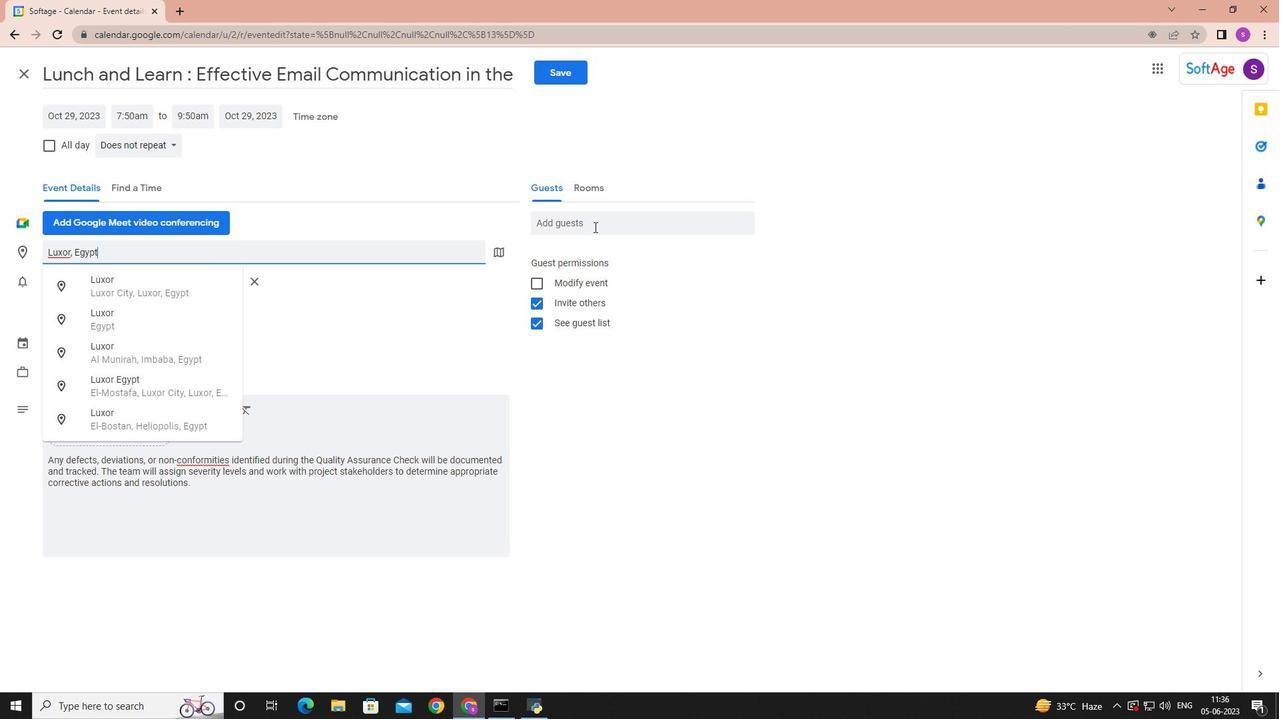 
Action: Mouse pressed left at (593, 222)
Screenshot: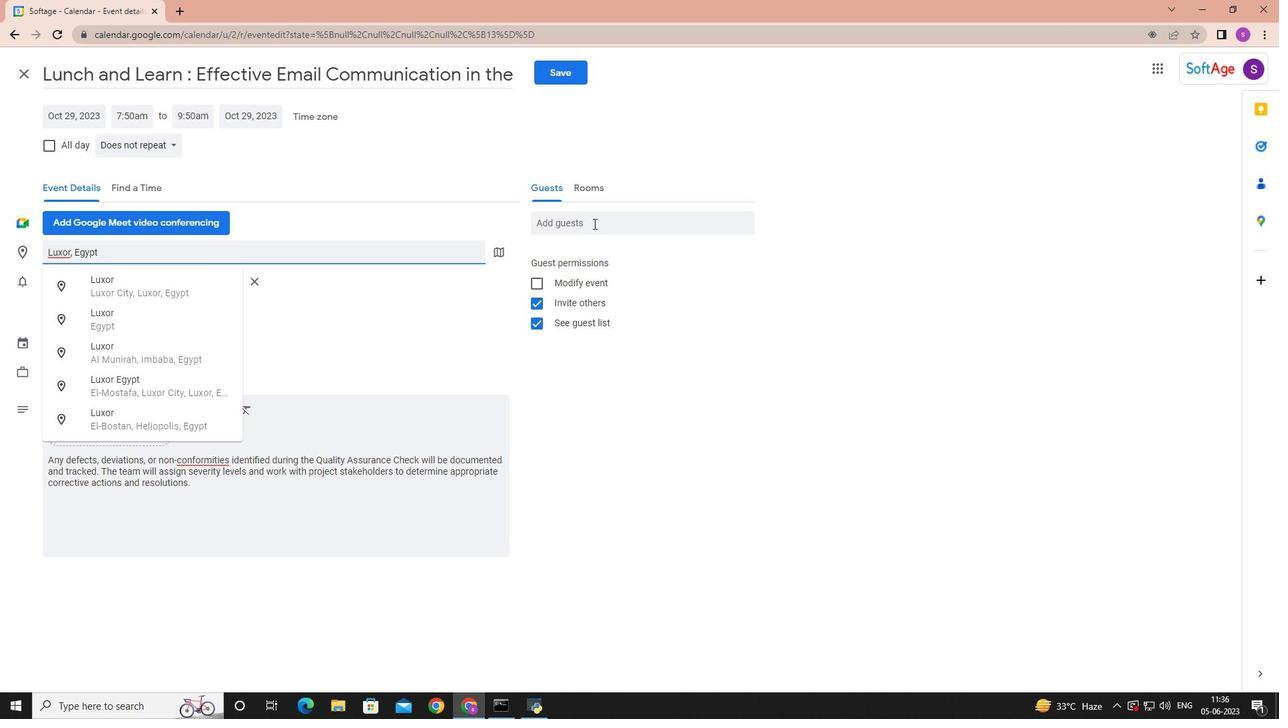 
Action: Key pressed softage.10
Screenshot: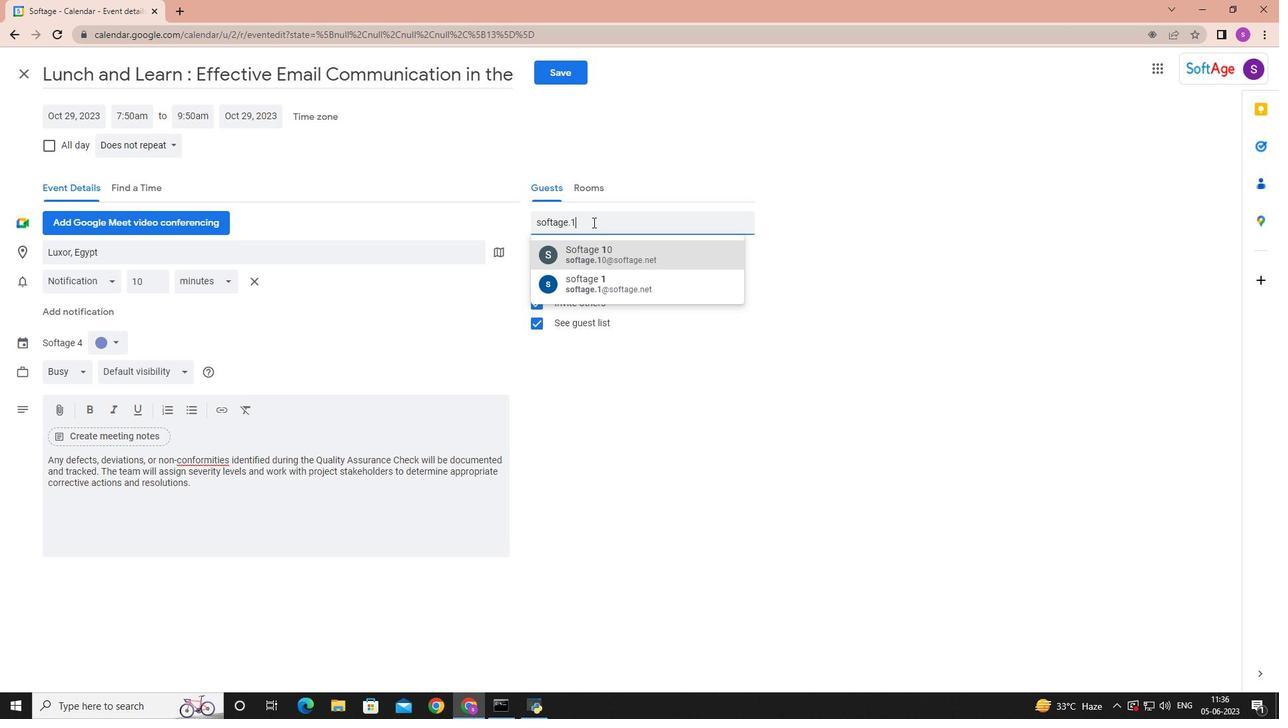 
Action: Mouse moved to (589, 251)
Screenshot: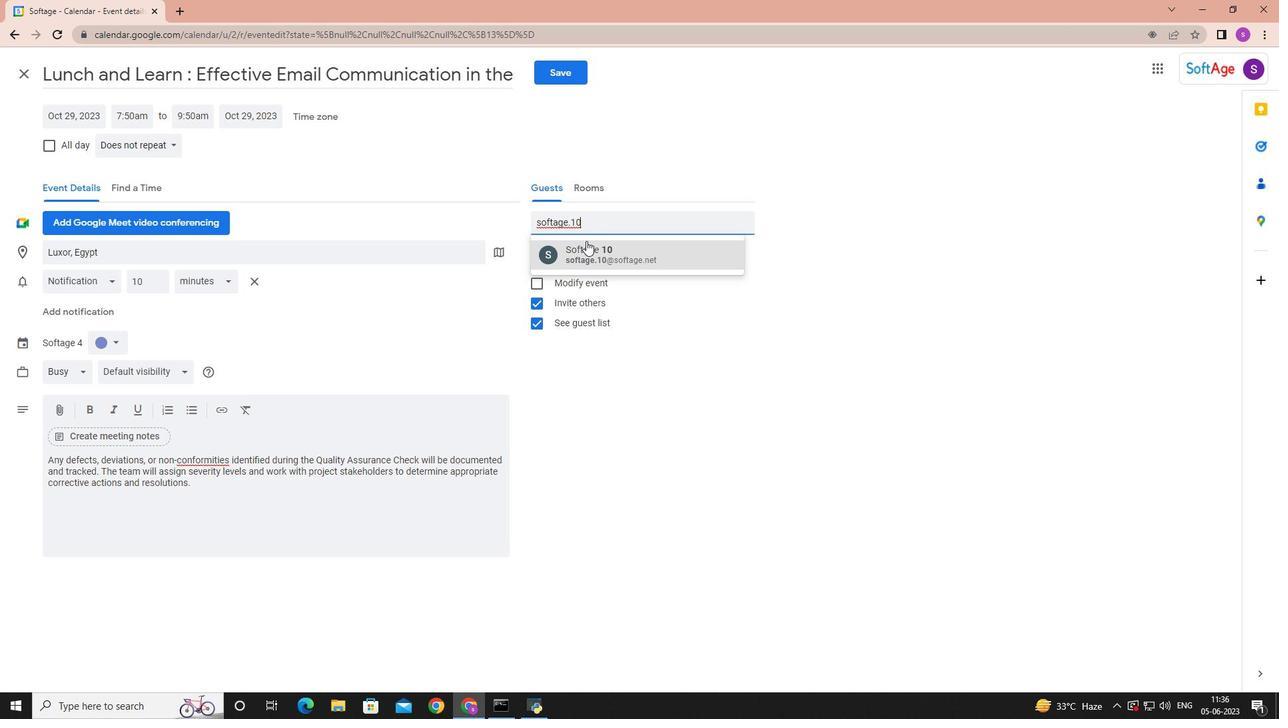 
Action: Mouse pressed left at (589, 251)
Screenshot: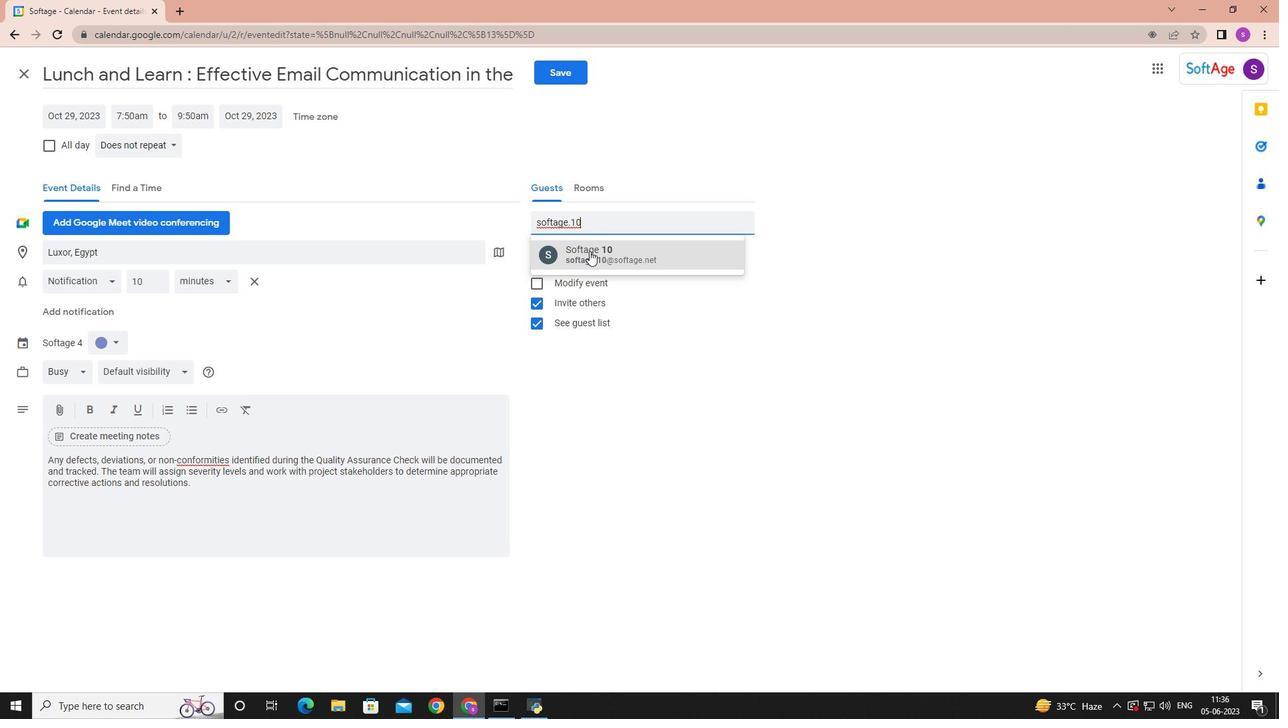 
Action: Key pressed softage.1
Screenshot: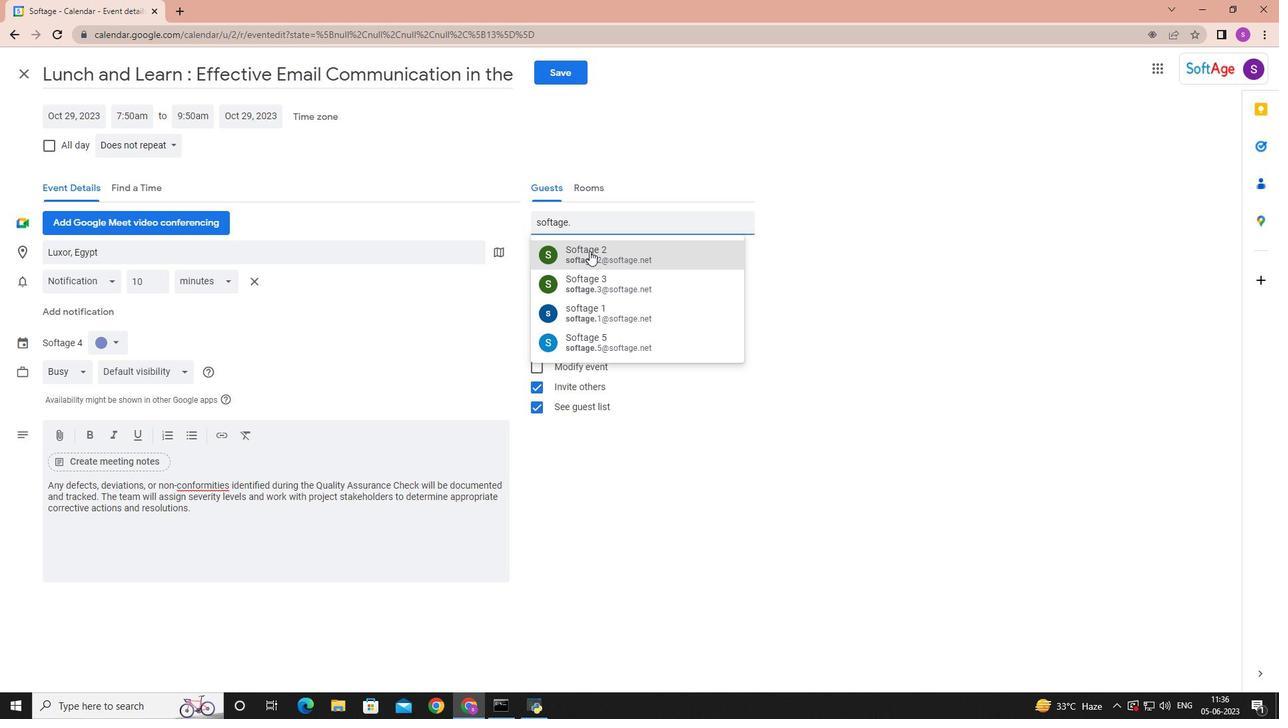 
Action: Mouse pressed left at (589, 251)
Screenshot: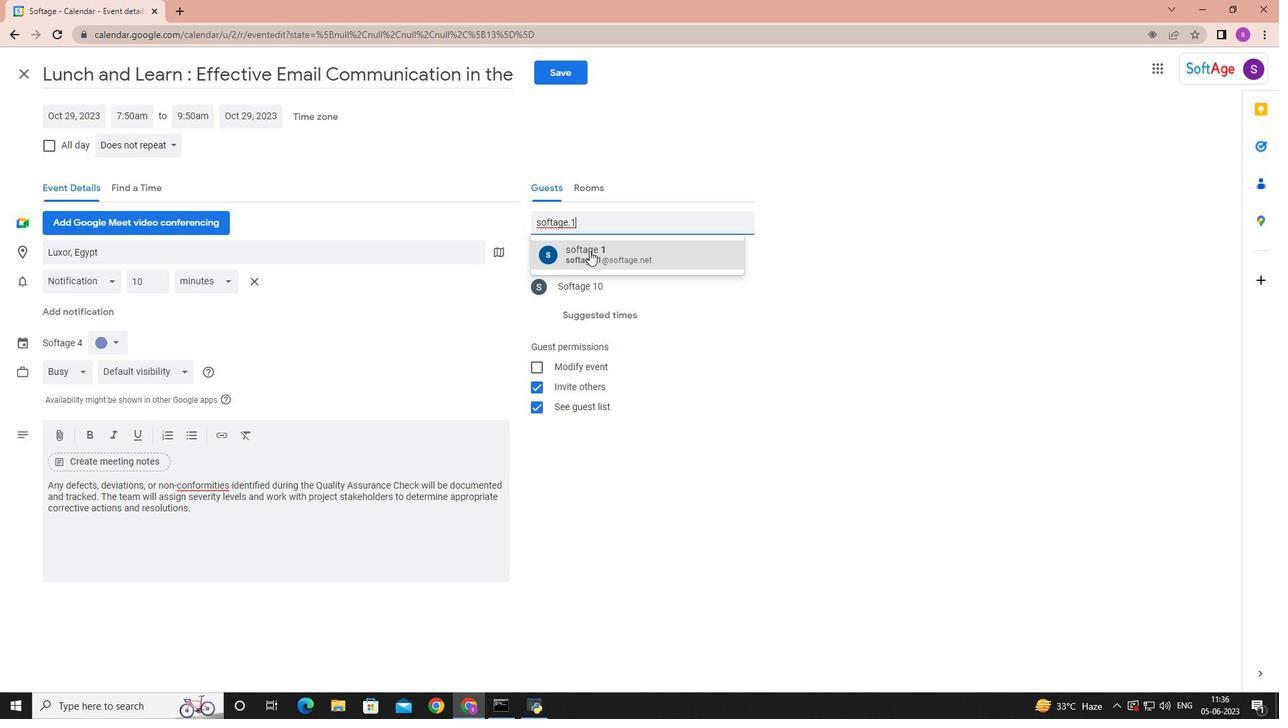 
Action: Mouse moved to (173, 142)
Screenshot: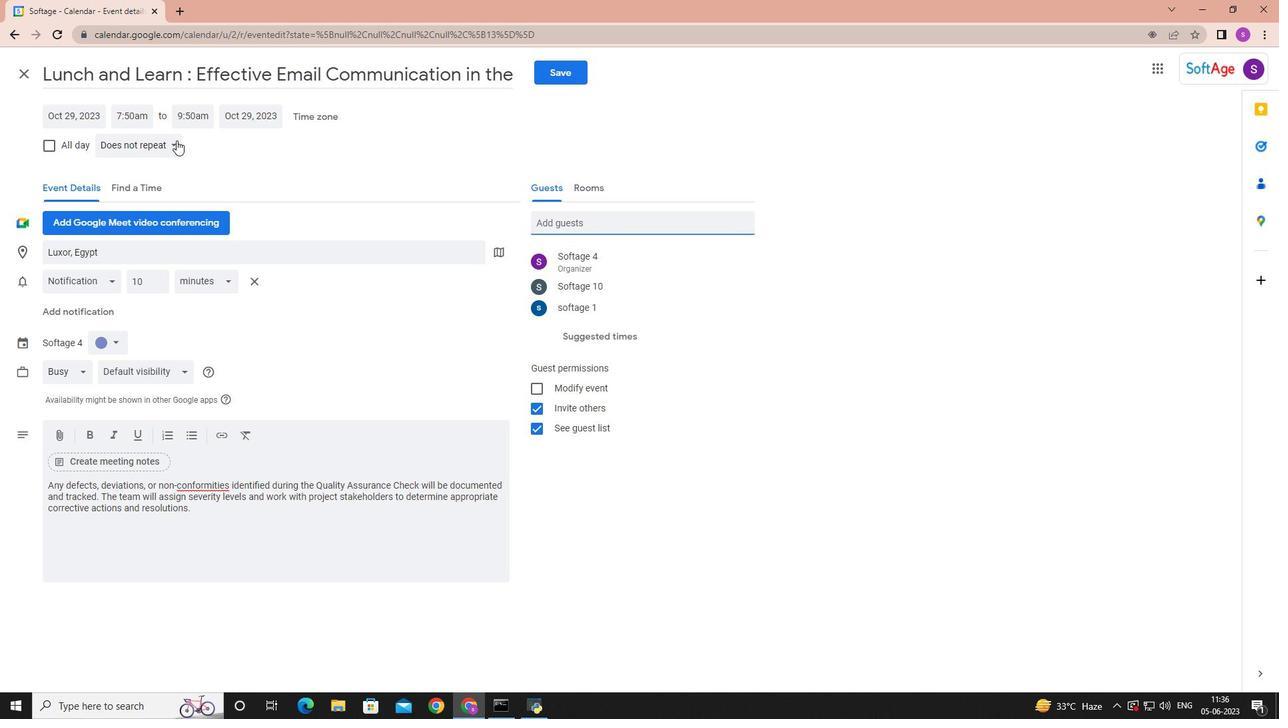 
Action: Mouse pressed left at (173, 142)
Screenshot: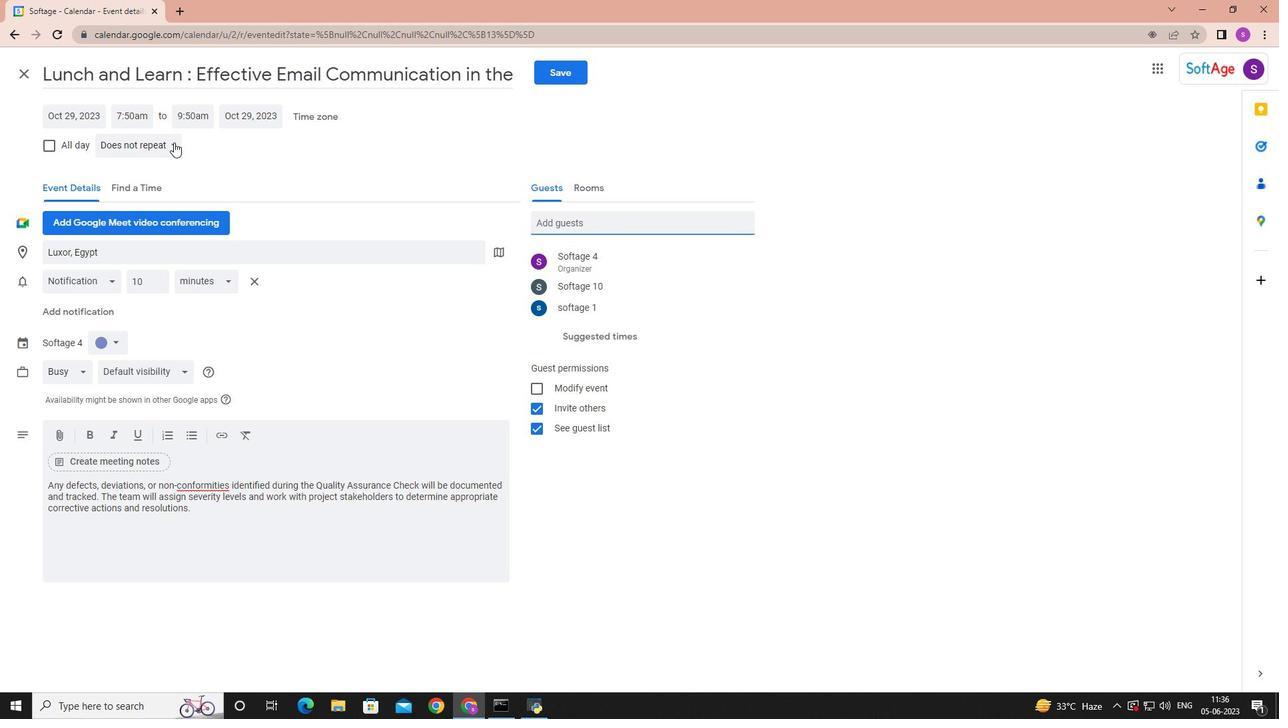 
Action: Mouse moved to (181, 190)
Screenshot: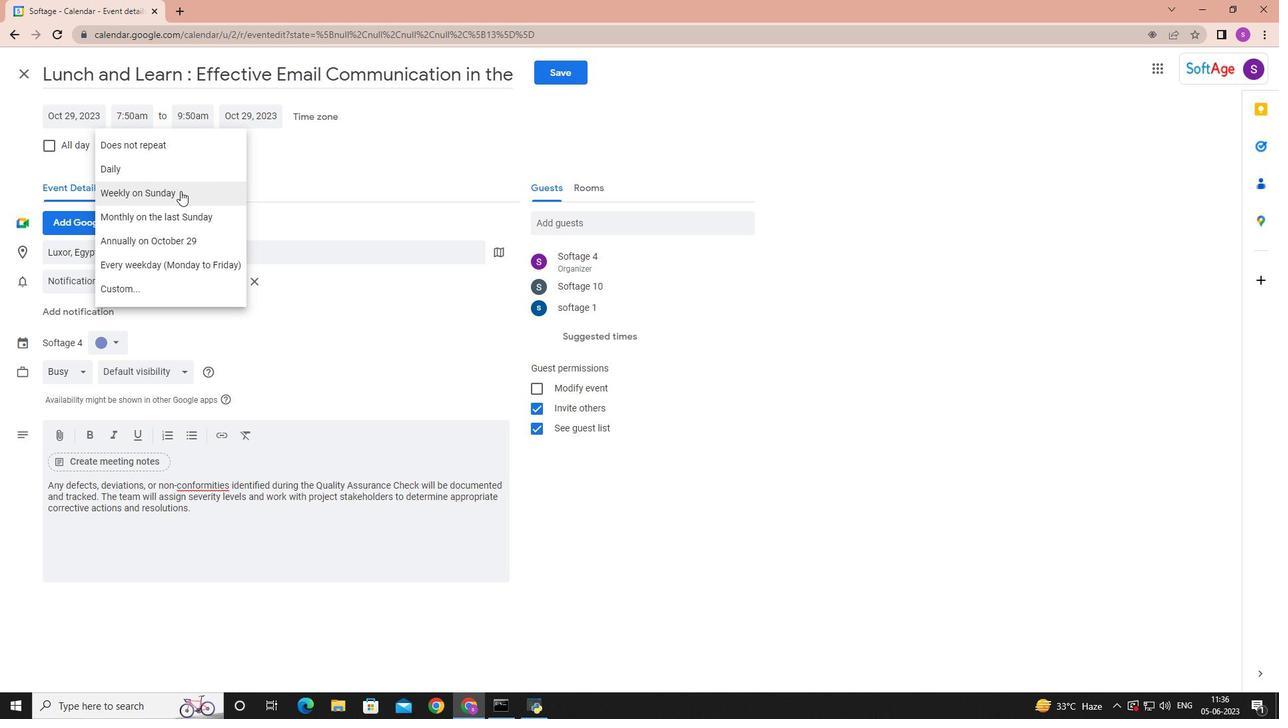 
Action: Mouse pressed left at (181, 190)
Screenshot: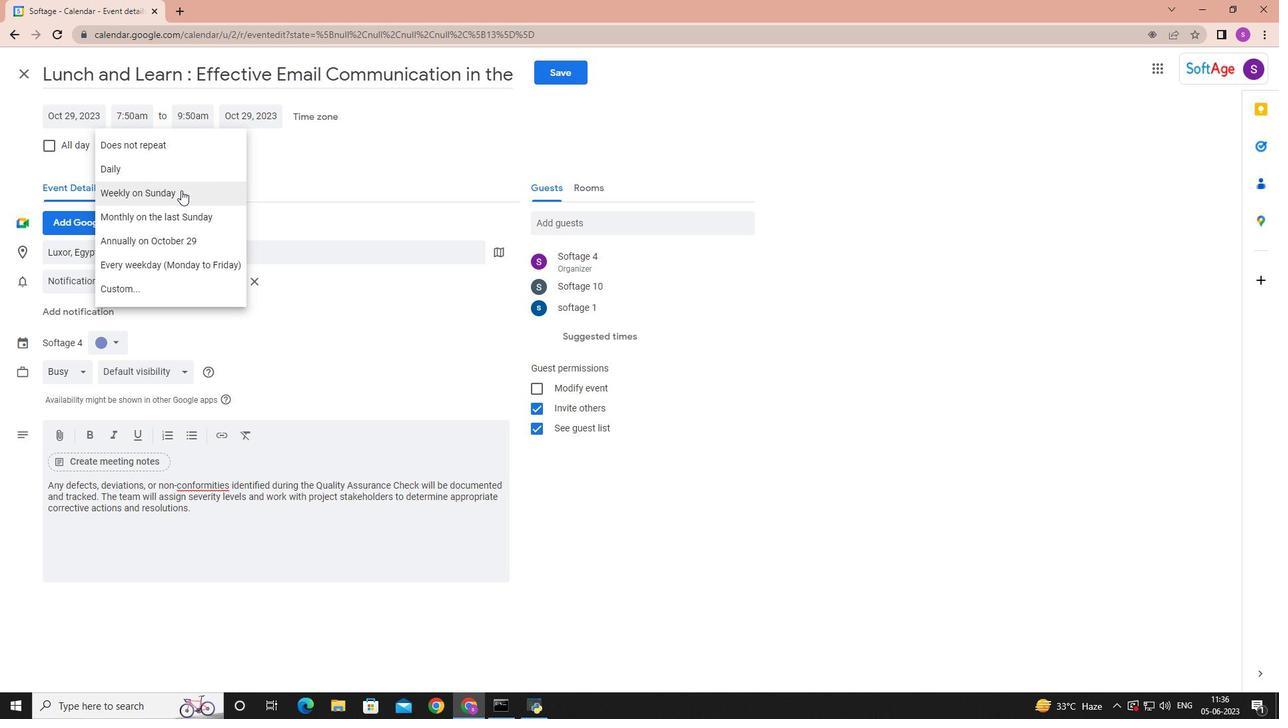 
Action: Mouse moved to (572, 65)
Screenshot: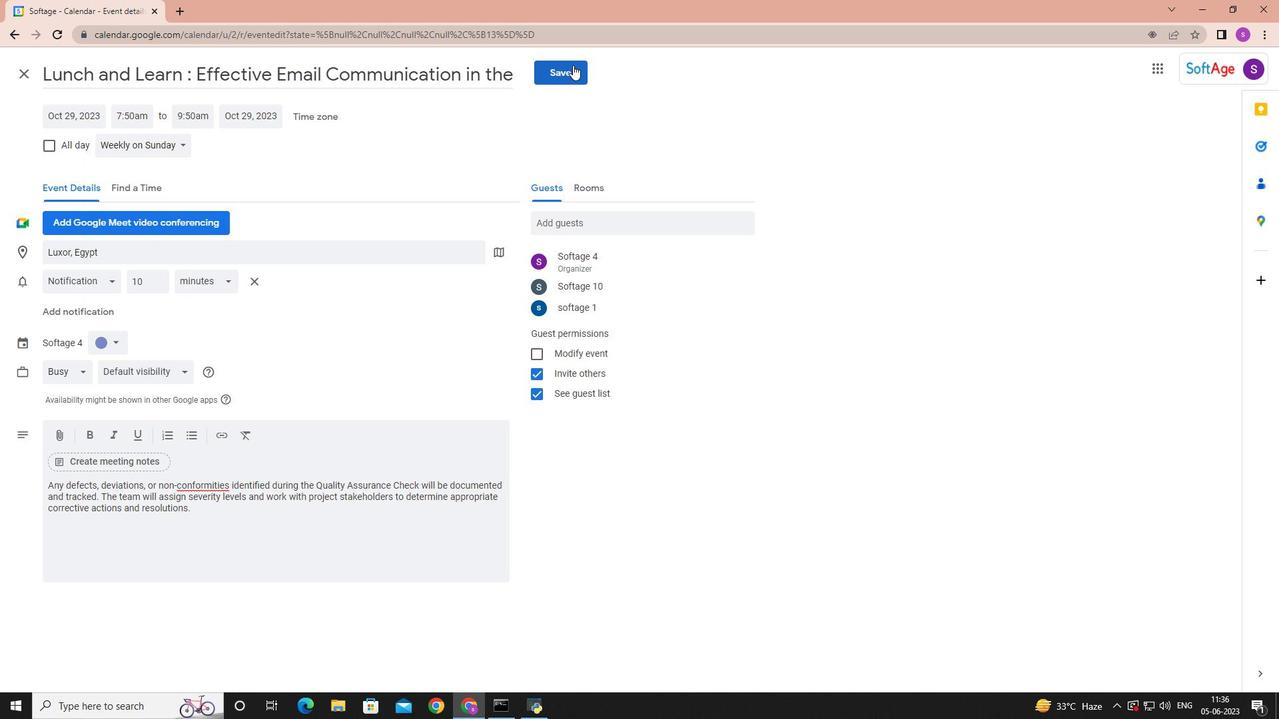 
Action: Mouse pressed left at (572, 65)
Screenshot: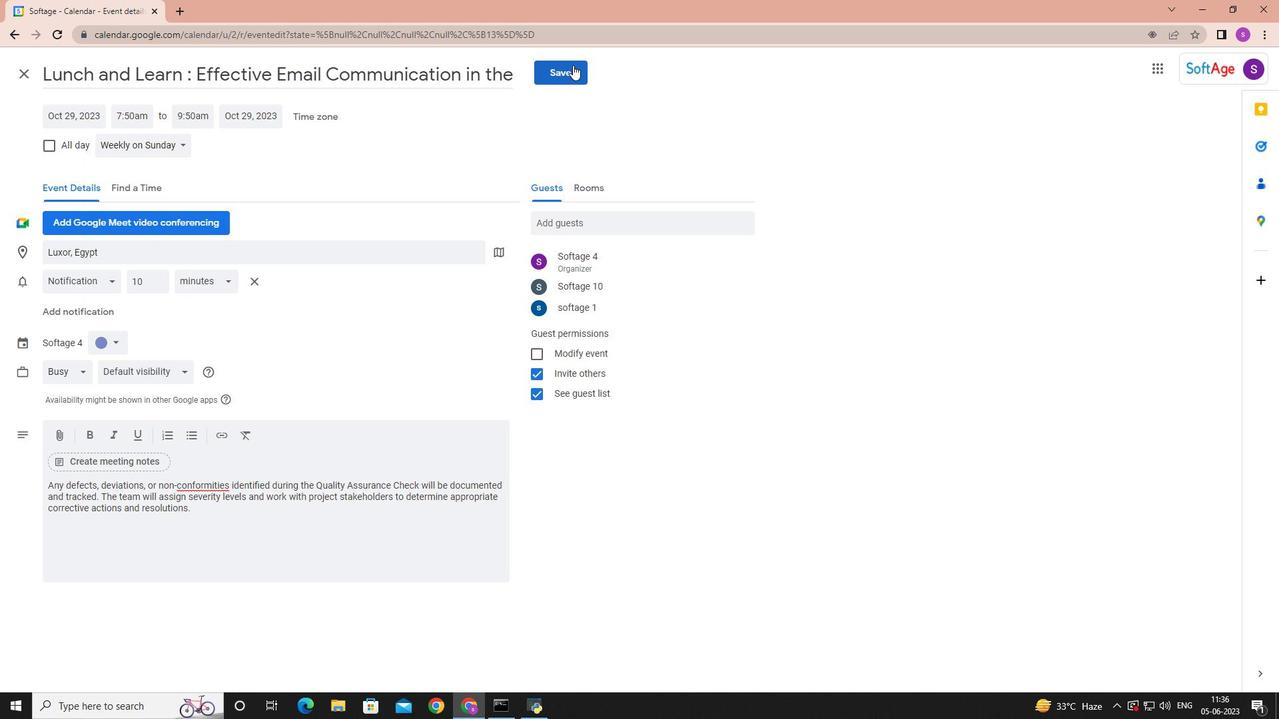 
Action: Mouse moved to (774, 399)
Screenshot: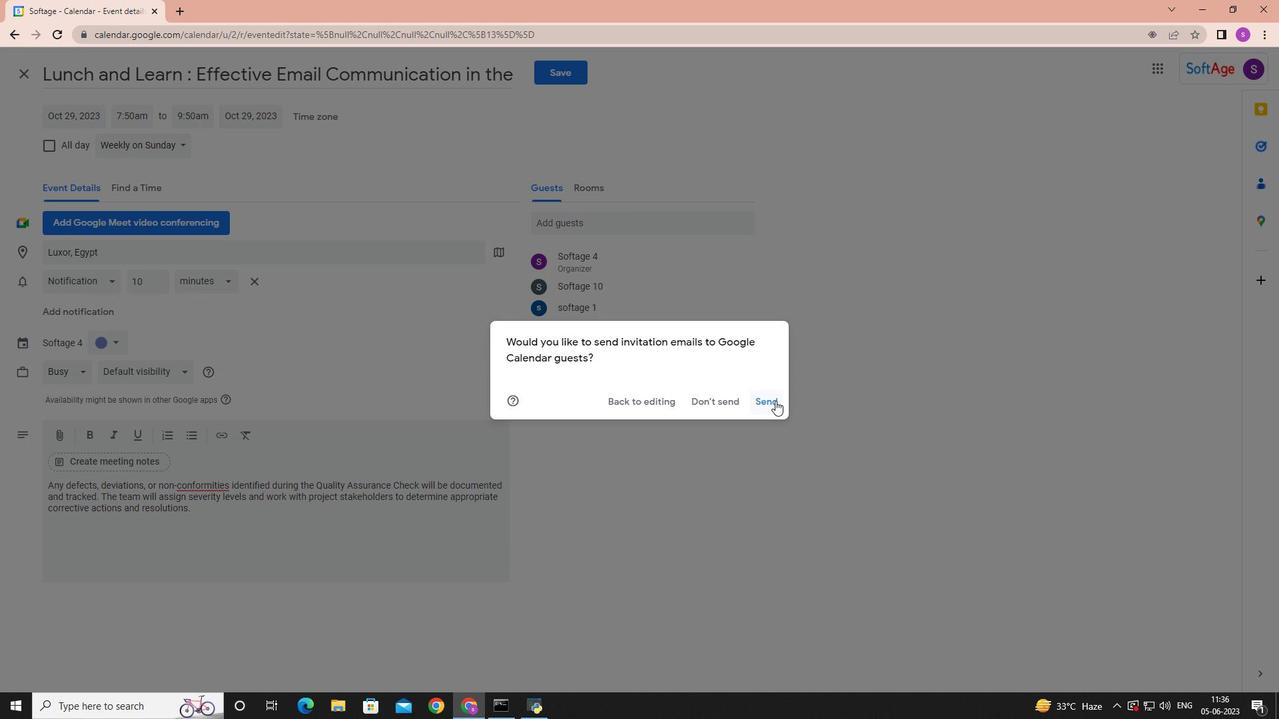 
Action: Mouse pressed left at (774, 399)
Screenshot: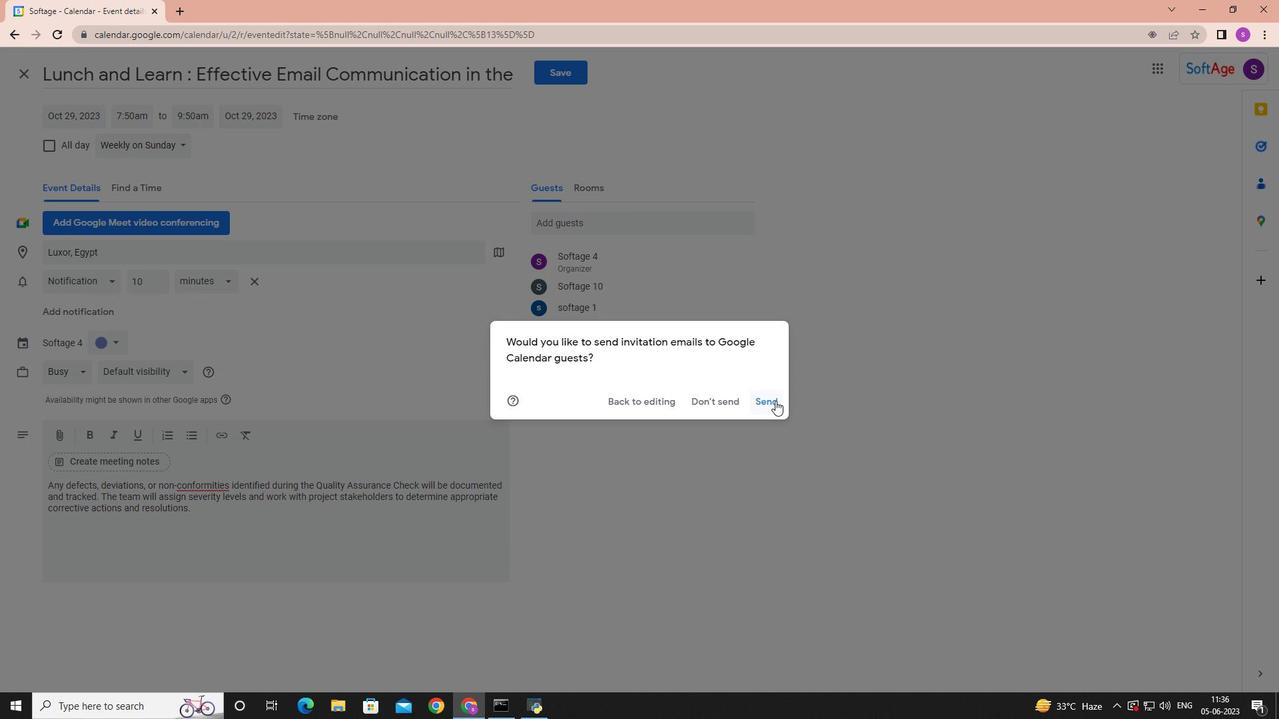 
